 Task: Find connections with filter location Redhill with filter topic #Networkwith filter profile language French with filter current company Viasat Inc. with filter school Rajalakshmi Engineering College with filter industry Investment Banking with filter service category Real Estate with filter keywords title Assistant Engineer
Action: Mouse moved to (509, 48)
Screenshot: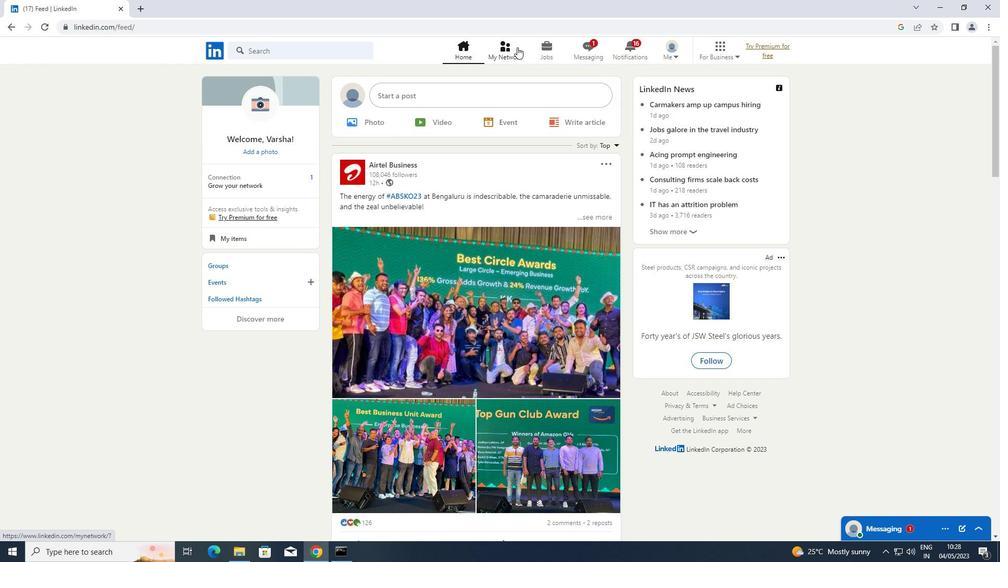 
Action: Mouse pressed left at (509, 48)
Screenshot: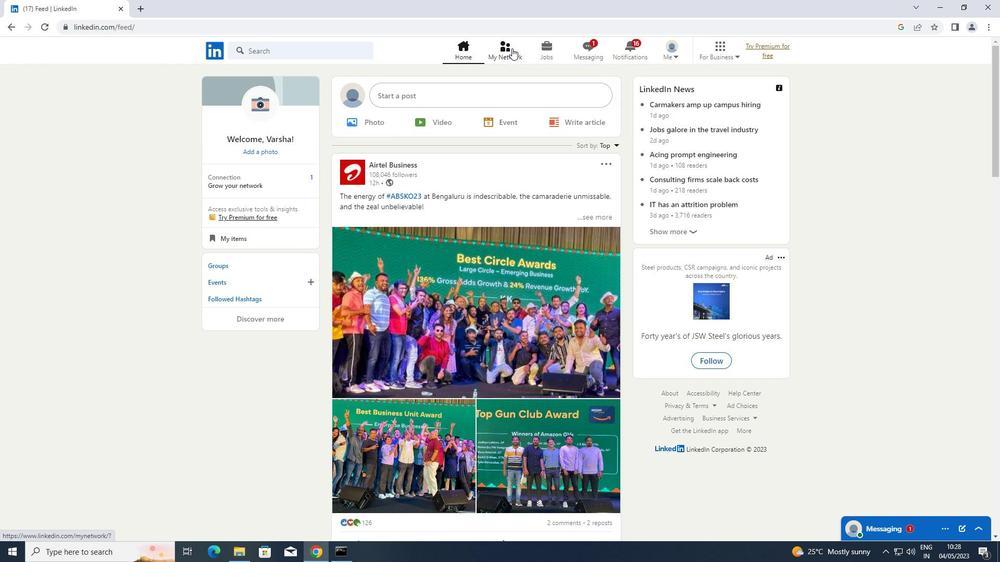 
Action: Mouse moved to (269, 104)
Screenshot: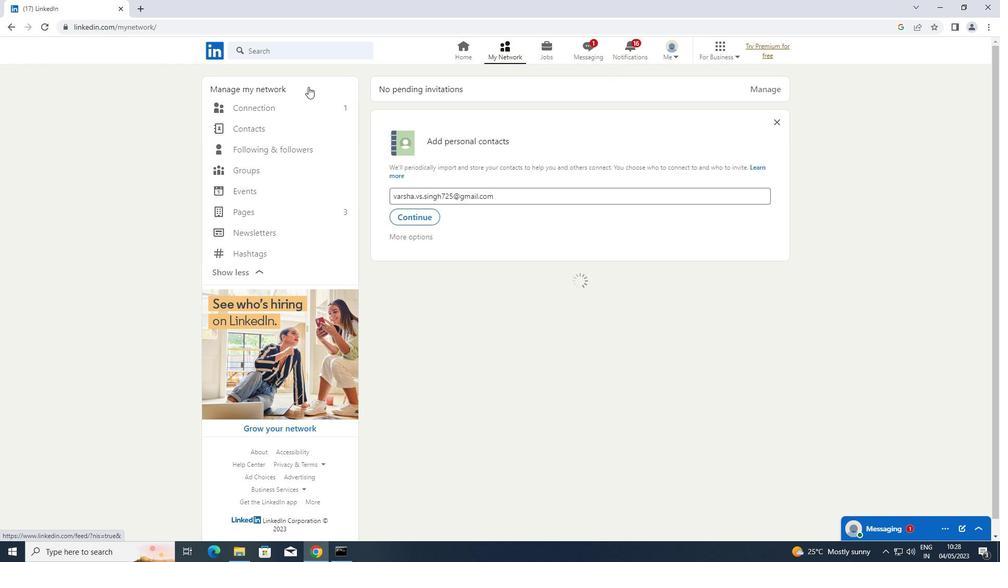 
Action: Mouse pressed left at (269, 104)
Screenshot: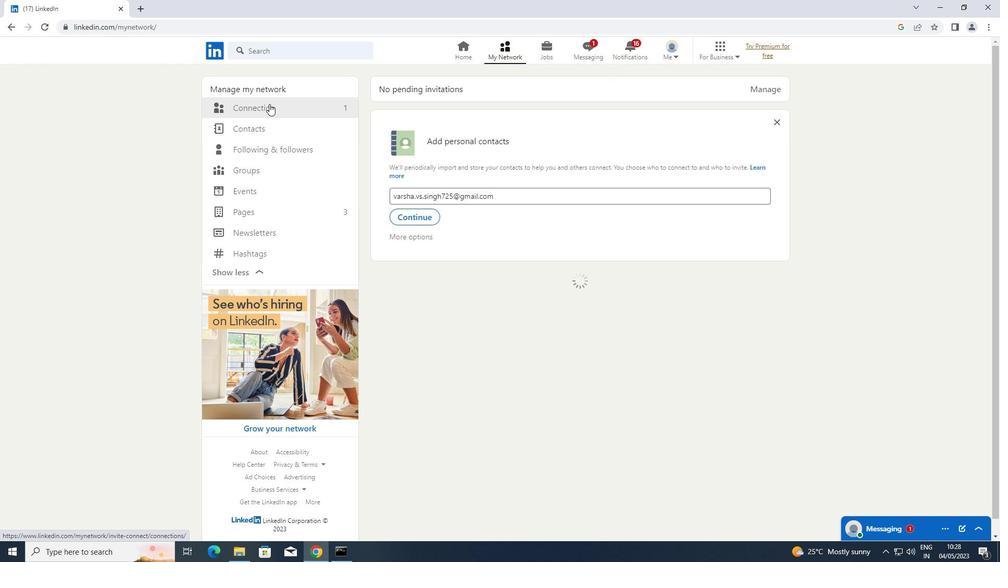 
Action: Mouse moved to (596, 105)
Screenshot: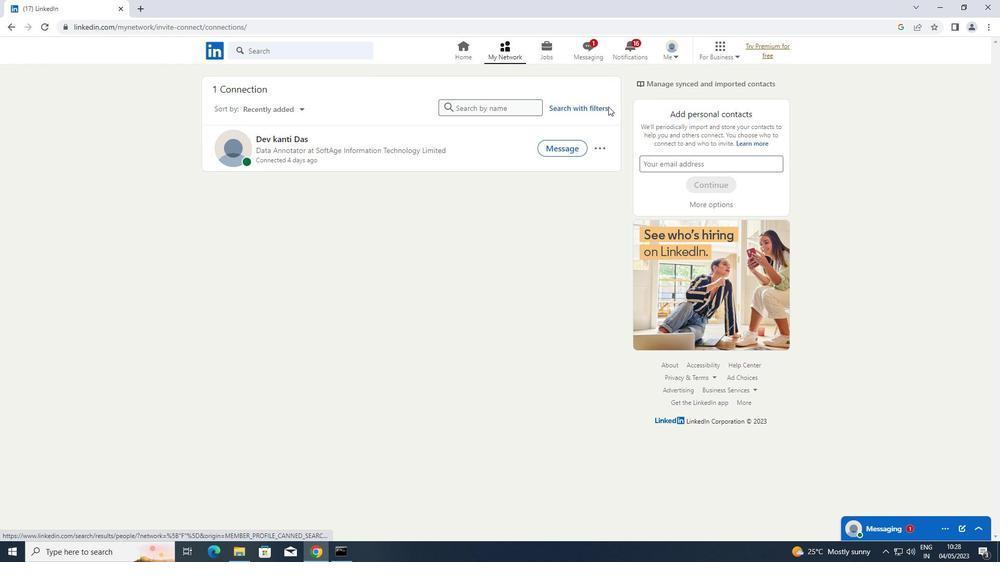 
Action: Mouse pressed left at (596, 105)
Screenshot: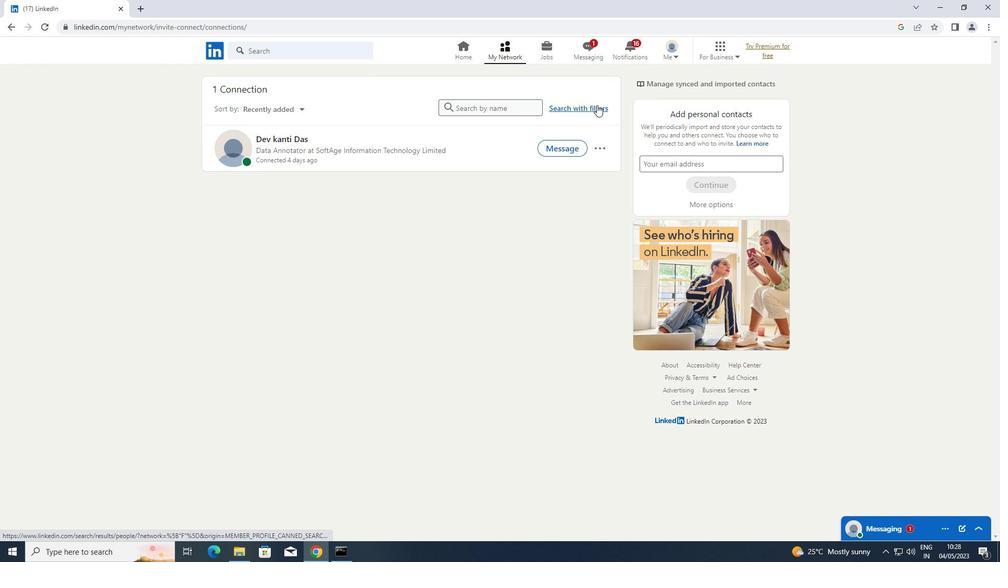 
Action: Mouse moved to (540, 85)
Screenshot: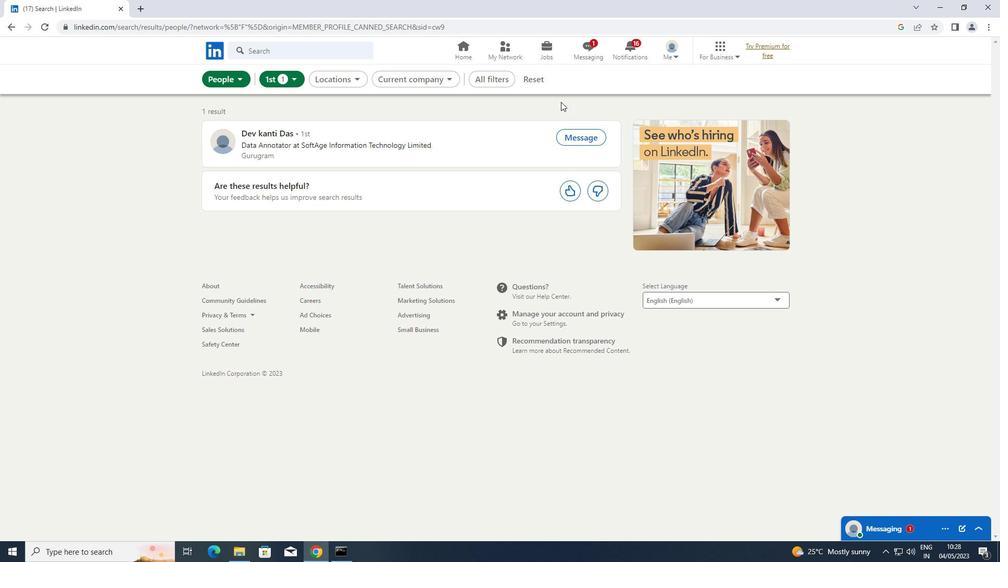 
Action: Mouse pressed left at (540, 85)
Screenshot: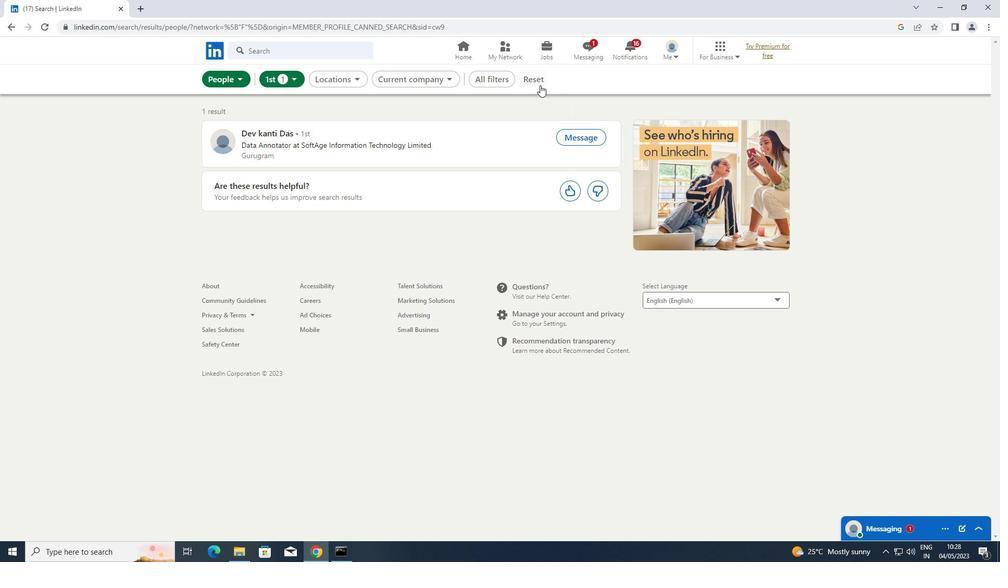 
Action: Mouse moved to (514, 72)
Screenshot: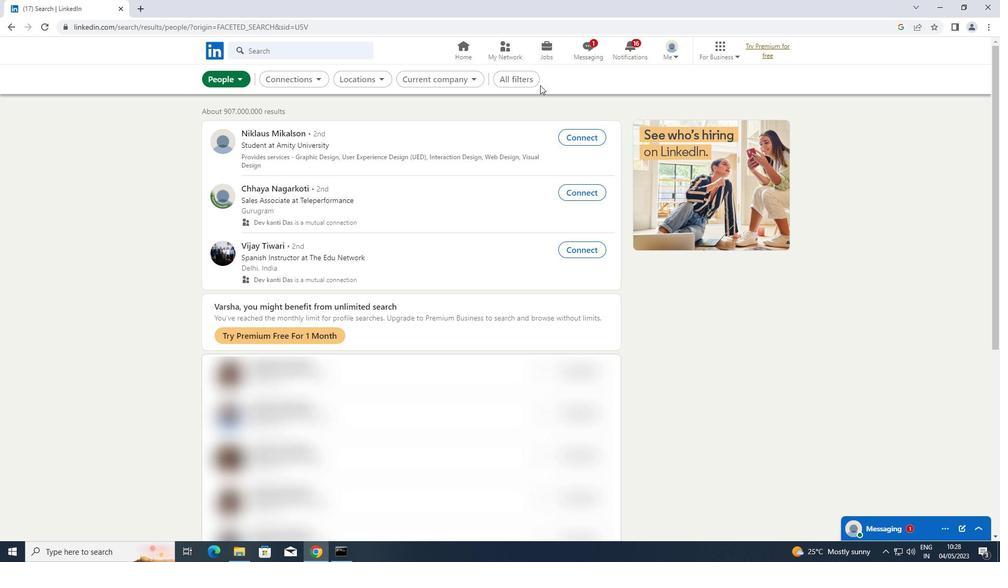 
Action: Mouse pressed left at (514, 72)
Screenshot: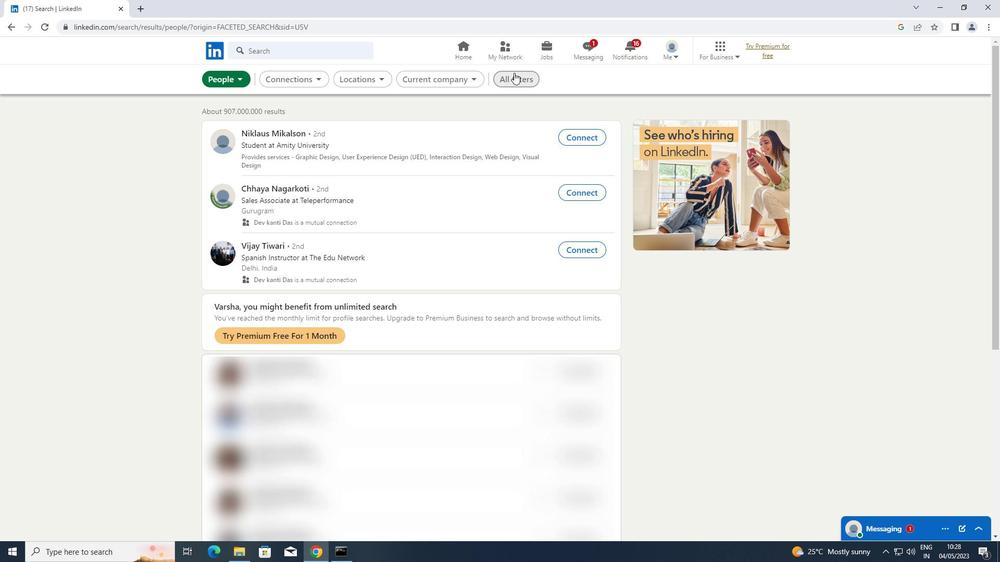 
Action: Mouse moved to (741, 200)
Screenshot: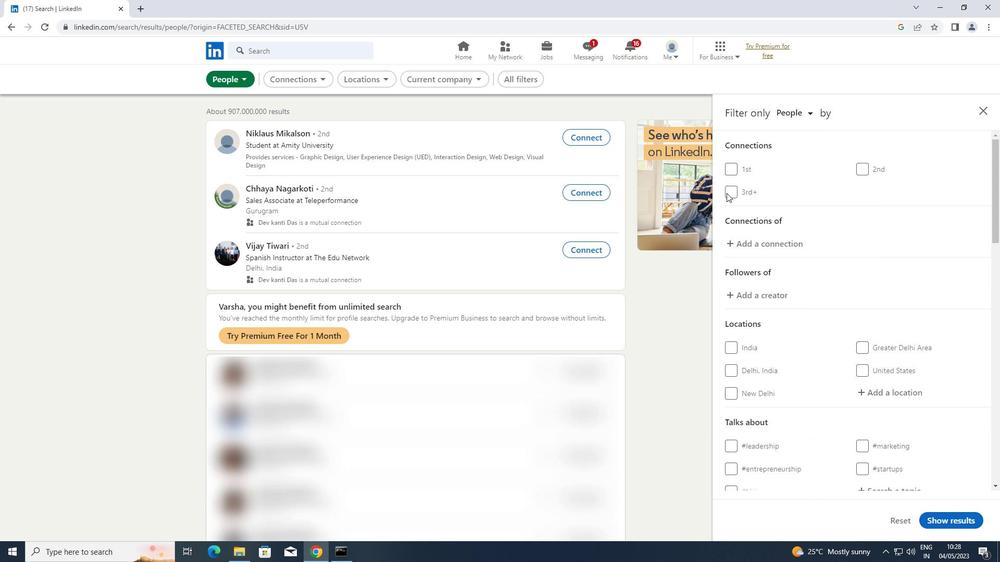 
Action: Mouse scrolled (741, 199) with delta (0, 0)
Screenshot: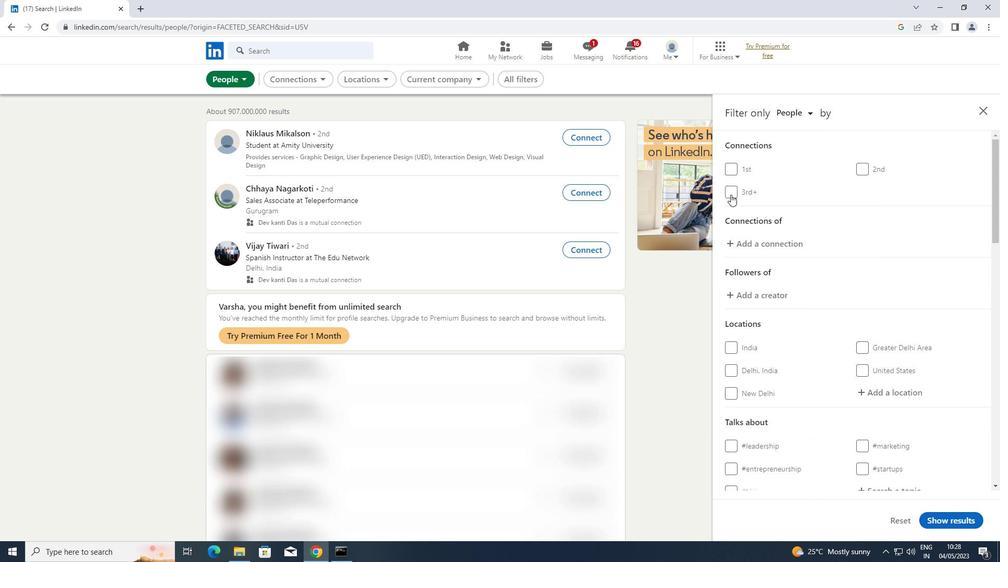 
Action: Mouse scrolled (741, 199) with delta (0, 0)
Screenshot: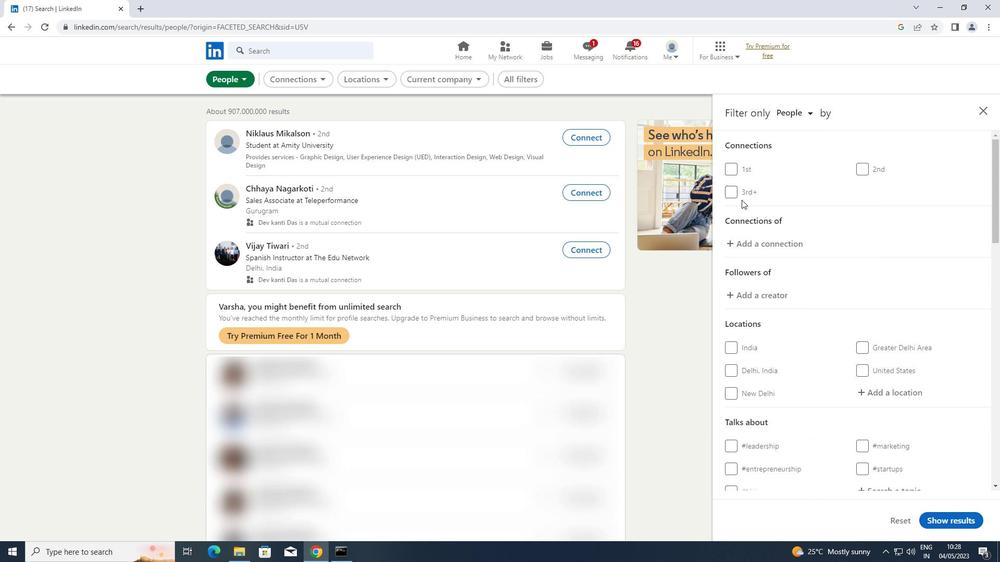
Action: Mouse moved to (872, 290)
Screenshot: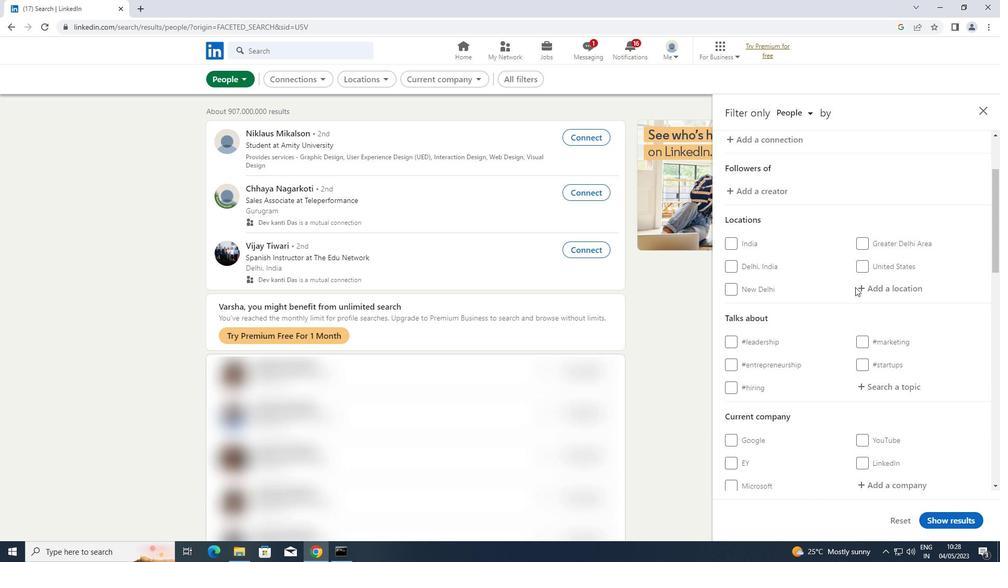 
Action: Mouse pressed left at (872, 290)
Screenshot: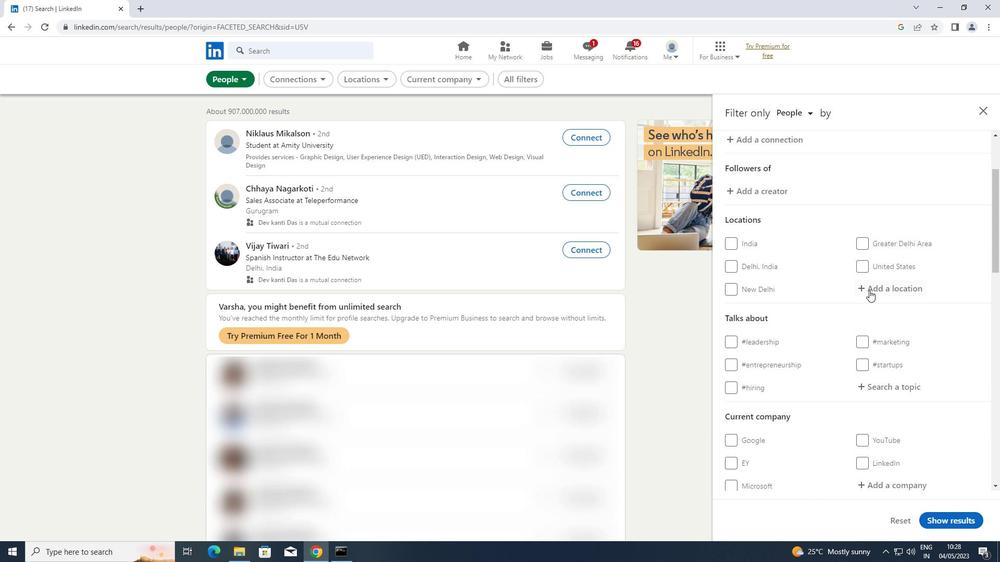 
Action: Key pressed <Key.shift>REDHILL
Screenshot: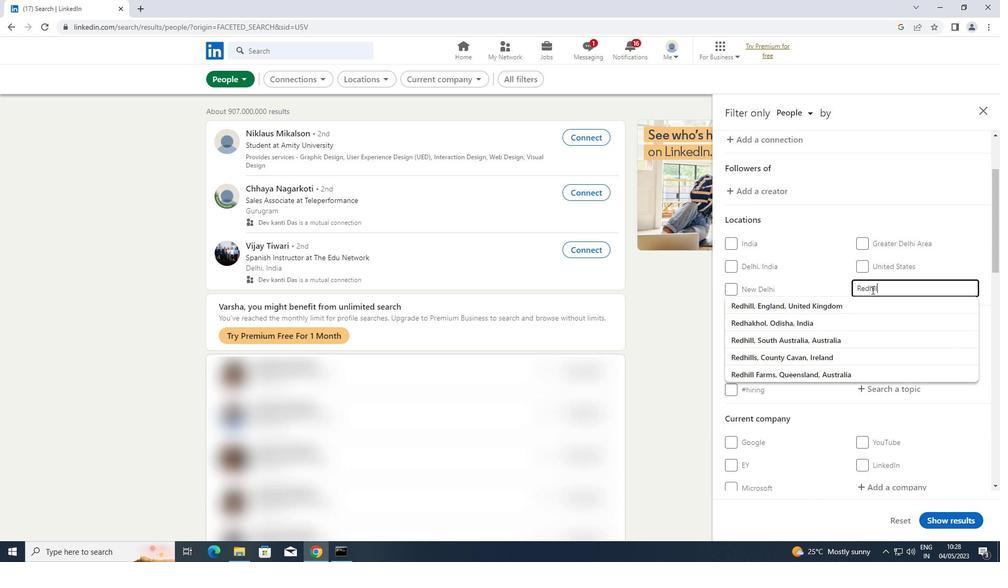 
Action: Mouse moved to (880, 392)
Screenshot: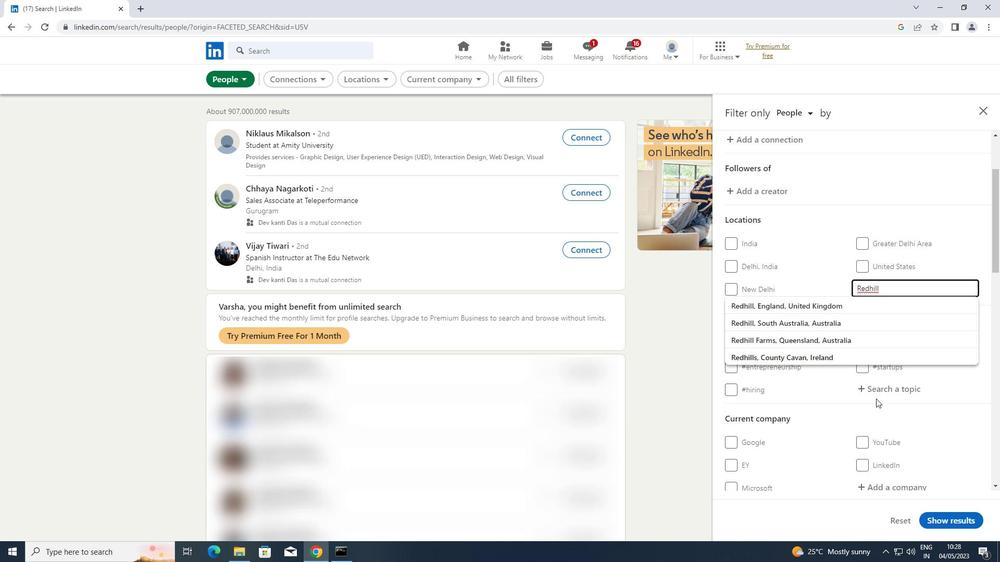 
Action: Mouse pressed left at (880, 392)
Screenshot: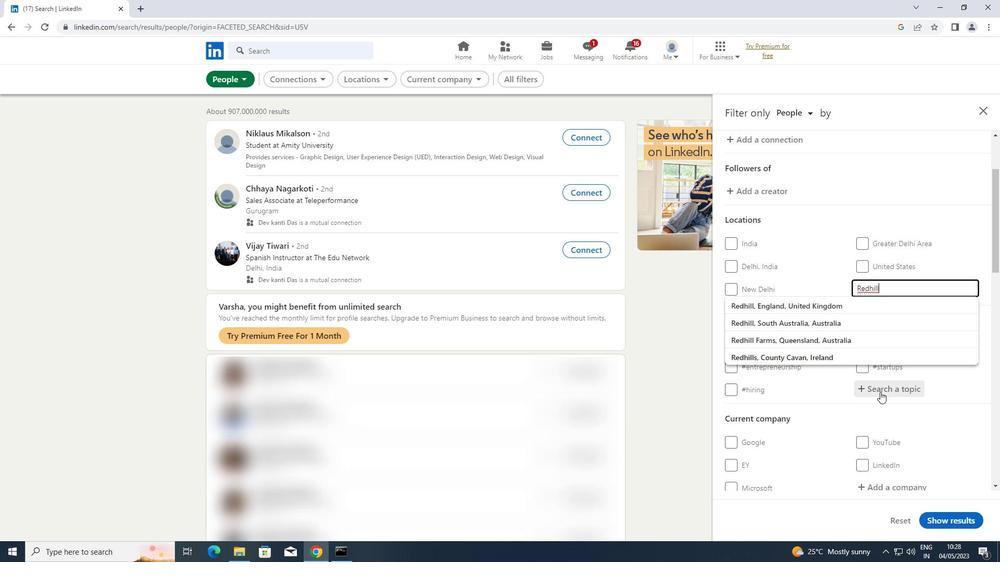 
Action: Key pressed <Key.shift>NETWORK
Screenshot: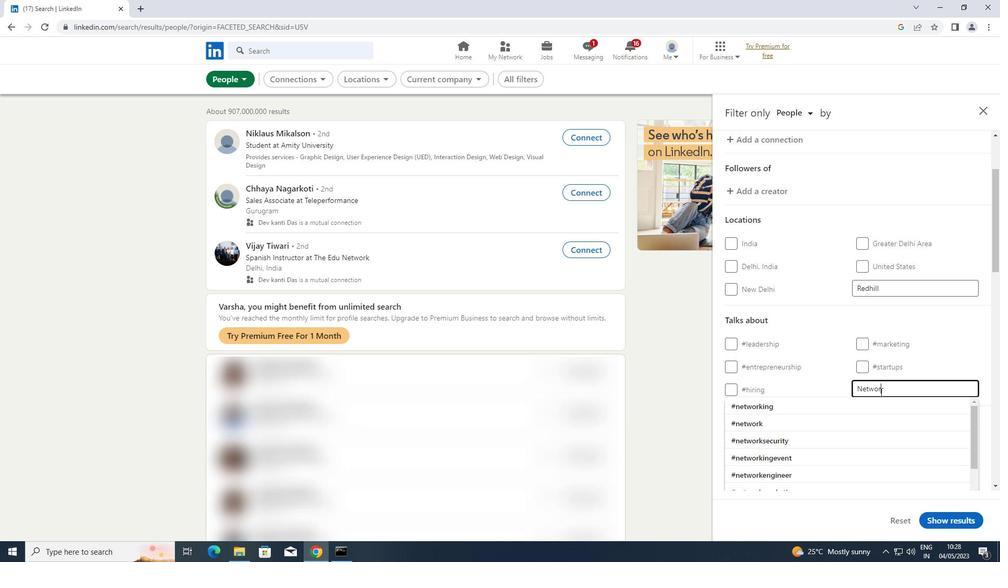 
Action: Mouse moved to (769, 423)
Screenshot: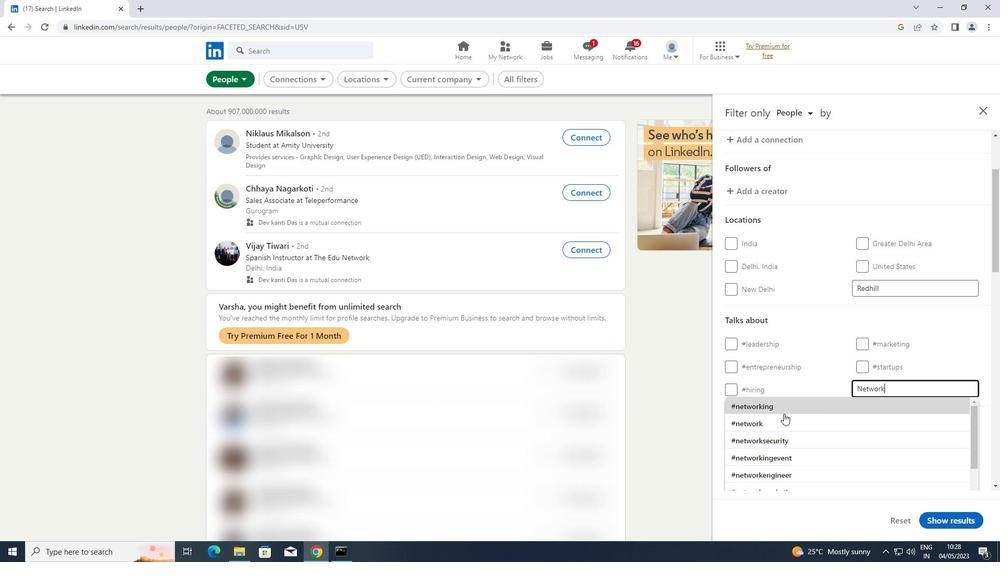 
Action: Mouse pressed left at (769, 423)
Screenshot: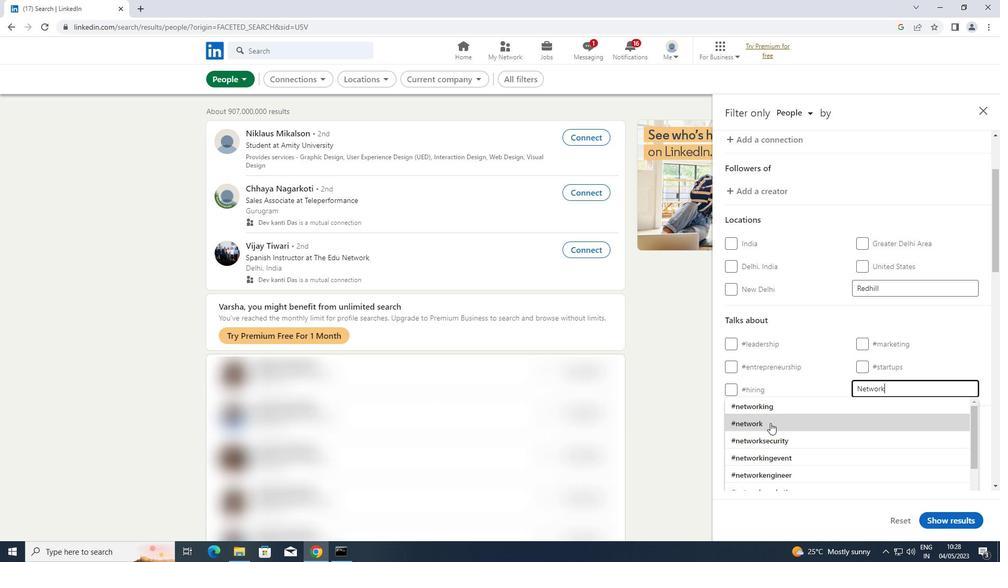 
Action: Mouse scrolled (769, 422) with delta (0, 0)
Screenshot: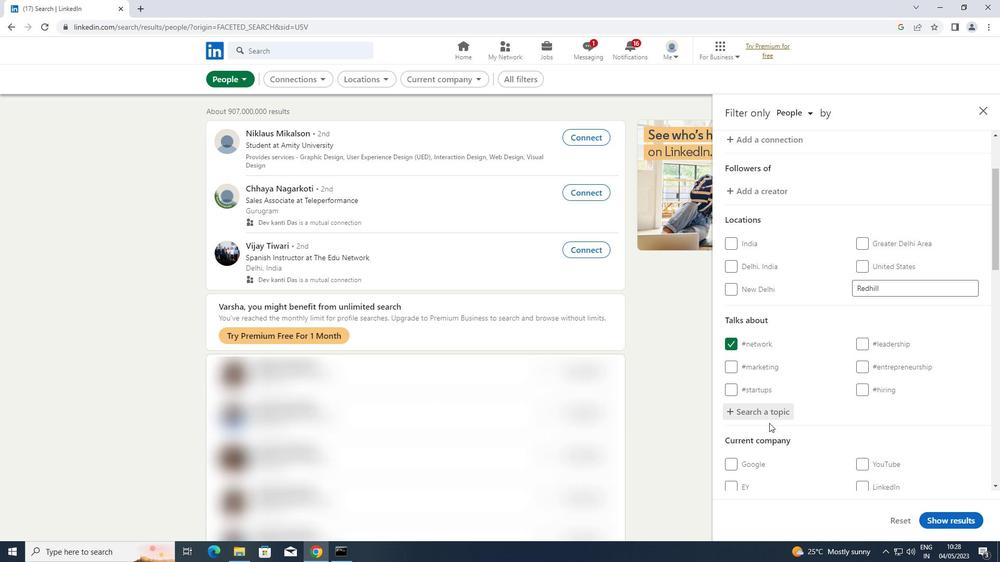 
Action: Mouse scrolled (769, 422) with delta (0, 0)
Screenshot: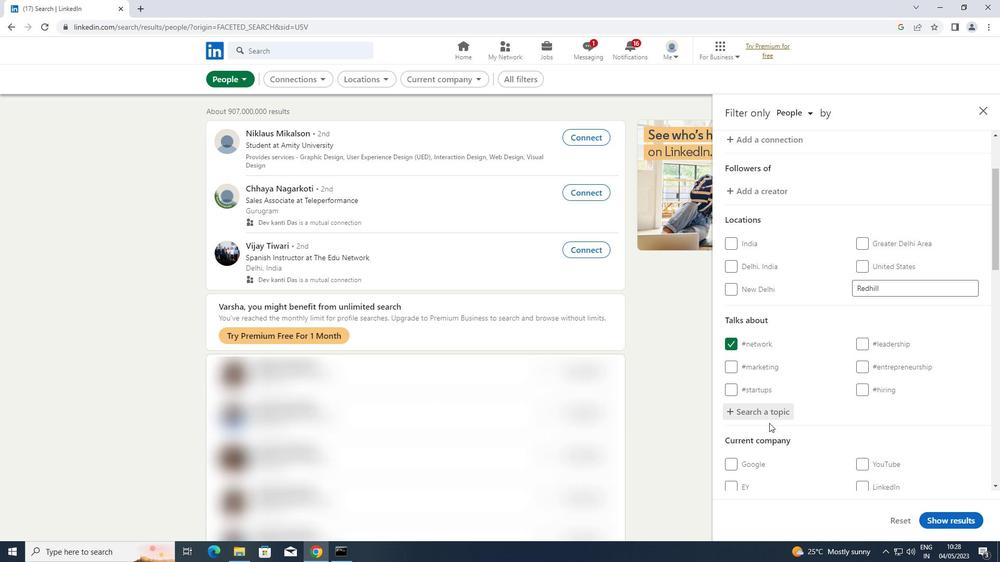
Action: Mouse scrolled (769, 422) with delta (0, 0)
Screenshot: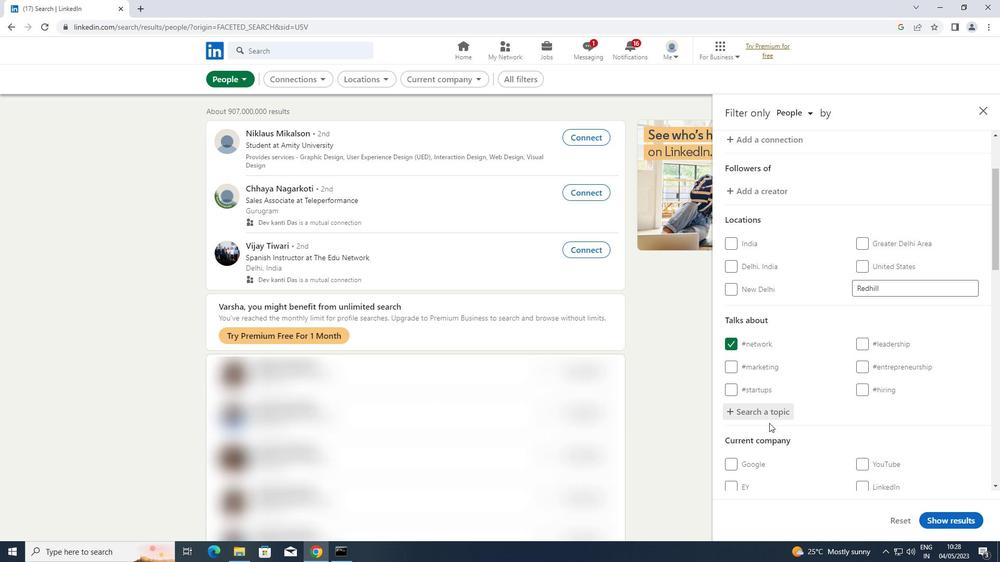 
Action: Mouse scrolled (769, 422) with delta (0, 0)
Screenshot: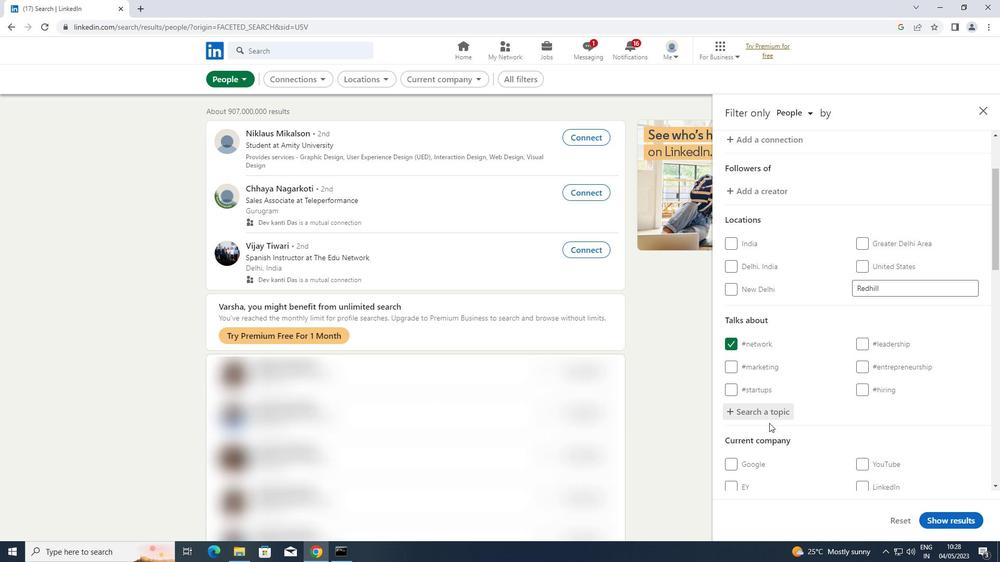 
Action: Mouse scrolled (769, 422) with delta (0, 0)
Screenshot: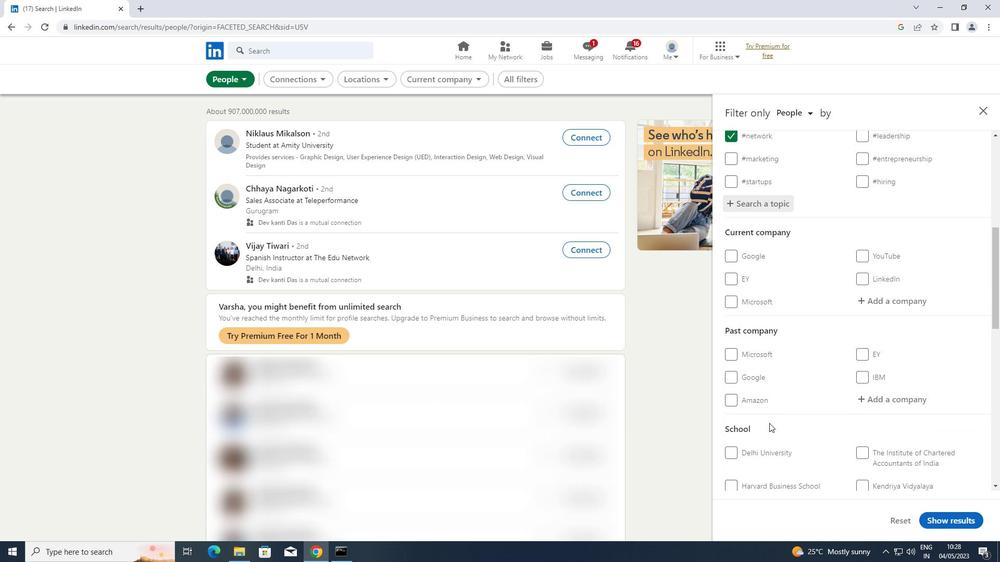
Action: Mouse scrolled (769, 422) with delta (0, 0)
Screenshot: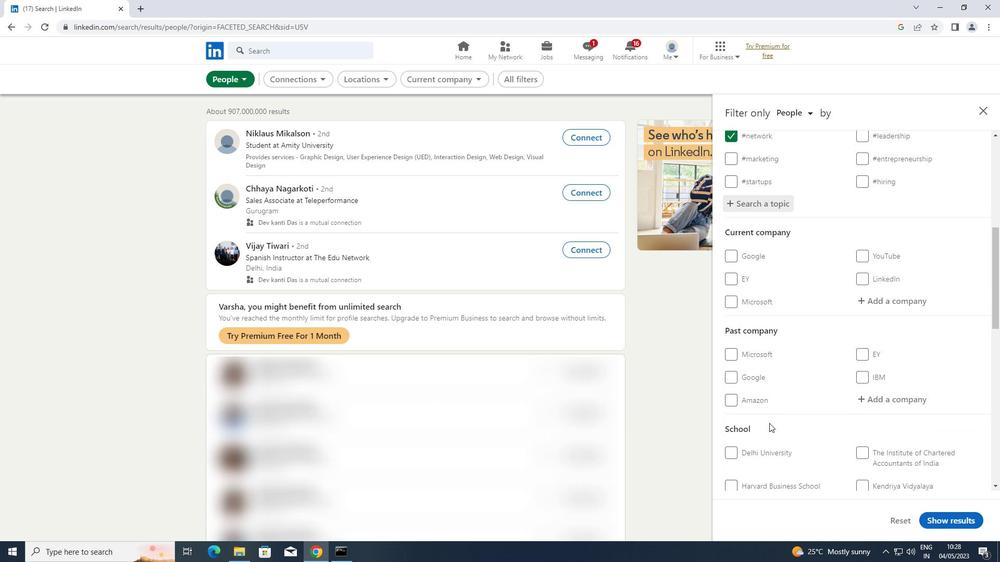 
Action: Mouse scrolled (769, 422) with delta (0, 0)
Screenshot: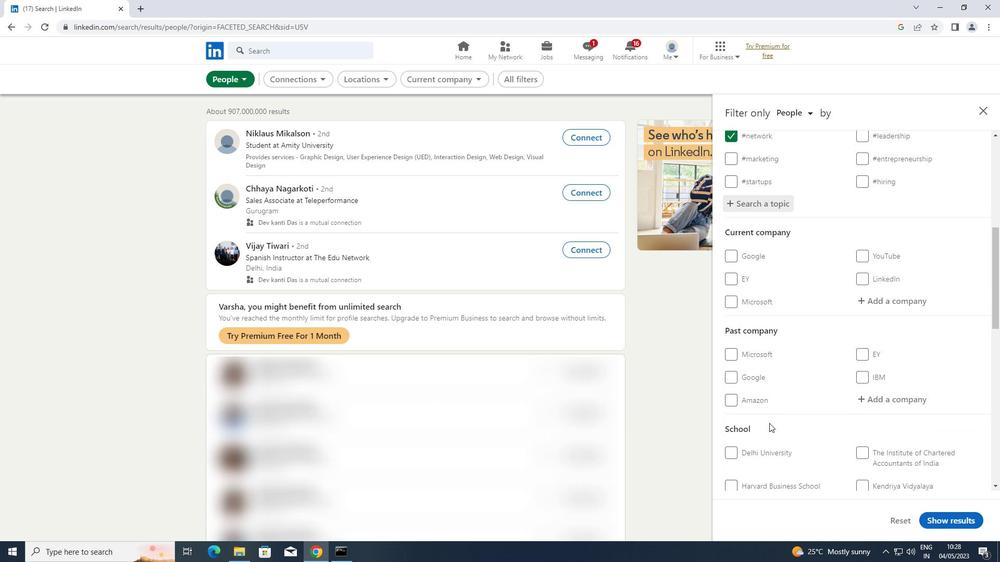 
Action: Mouse scrolled (769, 422) with delta (0, 0)
Screenshot: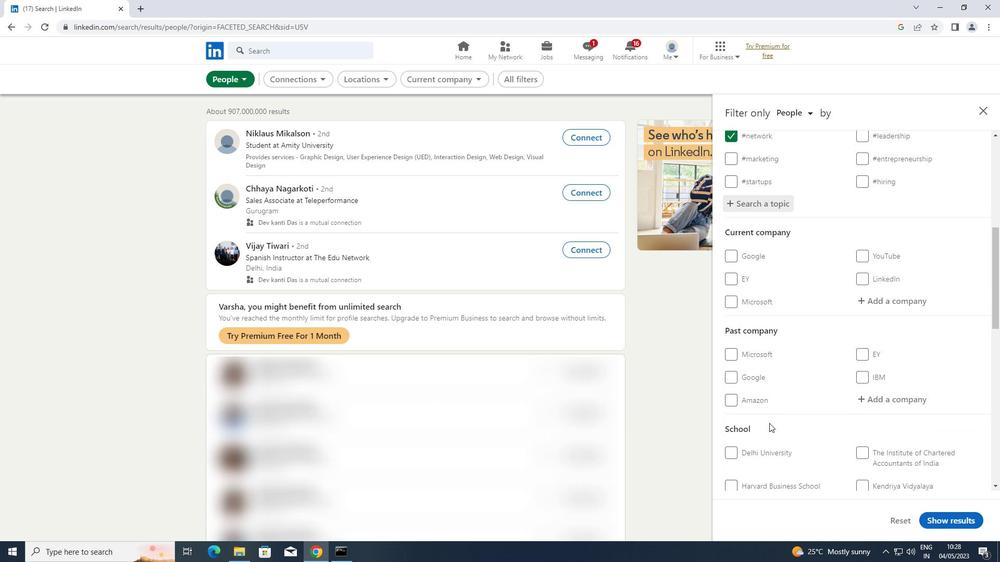 
Action: Mouse scrolled (769, 422) with delta (0, 0)
Screenshot: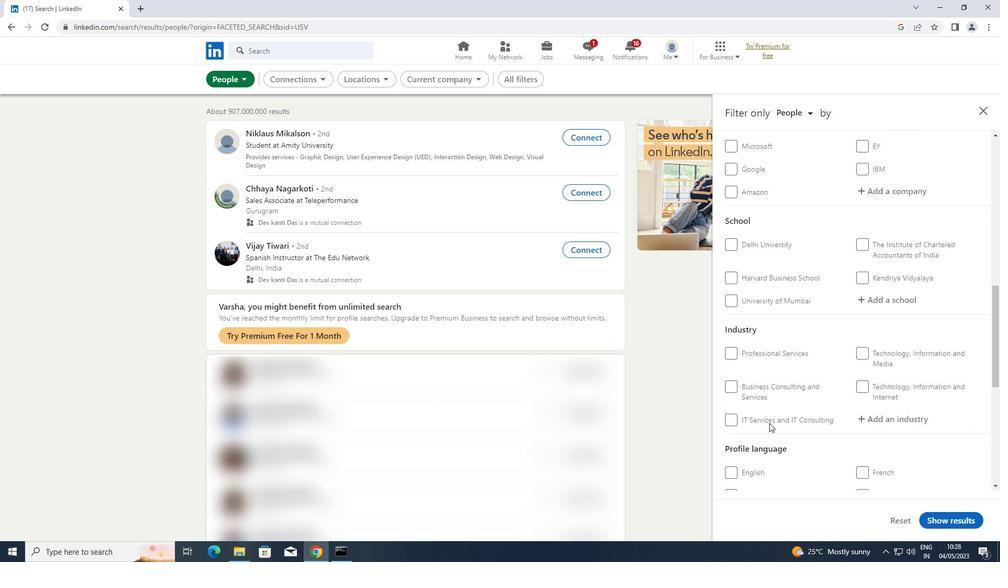 
Action: Mouse scrolled (769, 422) with delta (0, 0)
Screenshot: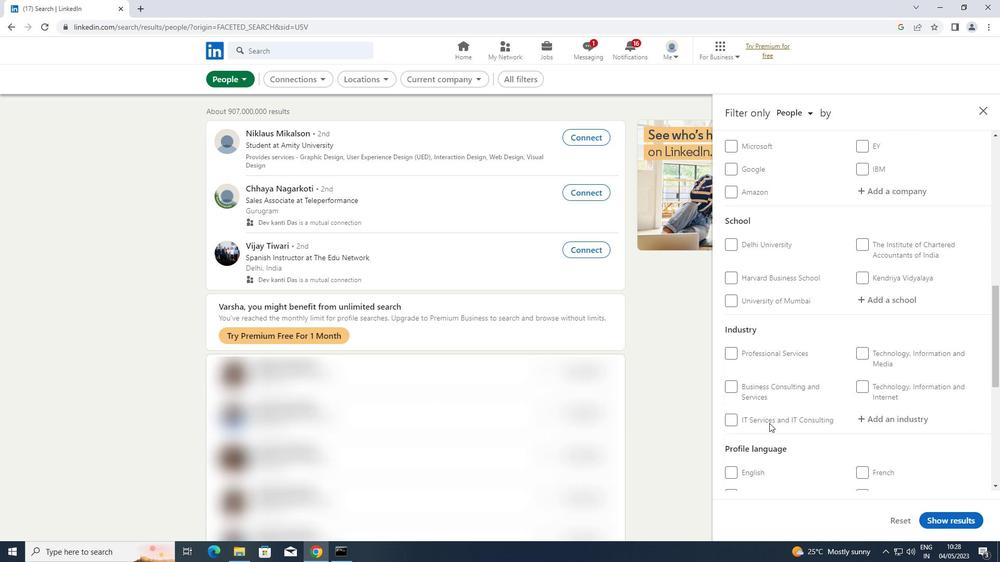 
Action: Mouse moved to (866, 367)
Screenshot: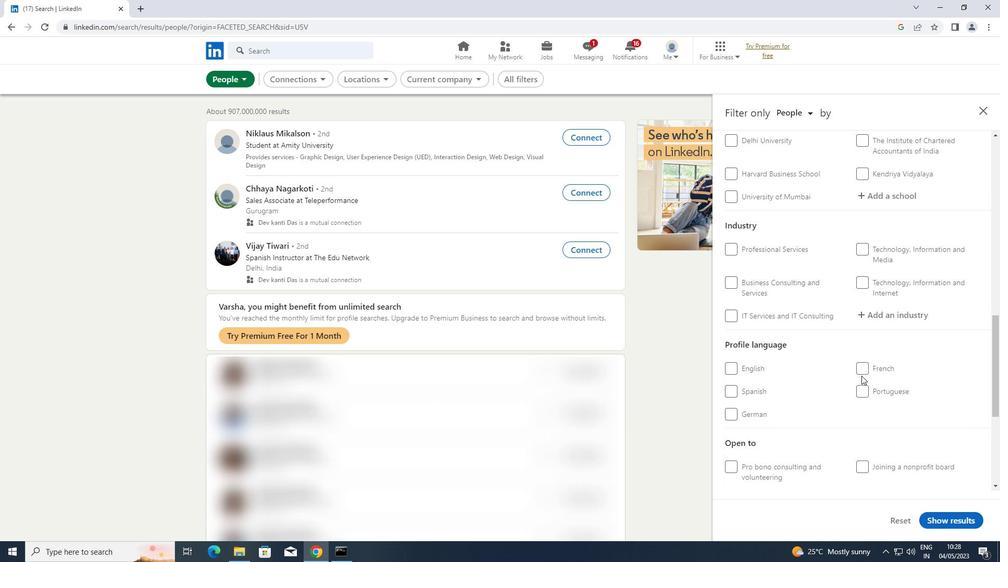 
Action: Mouse pressed left at (866, 367)
Screenshot: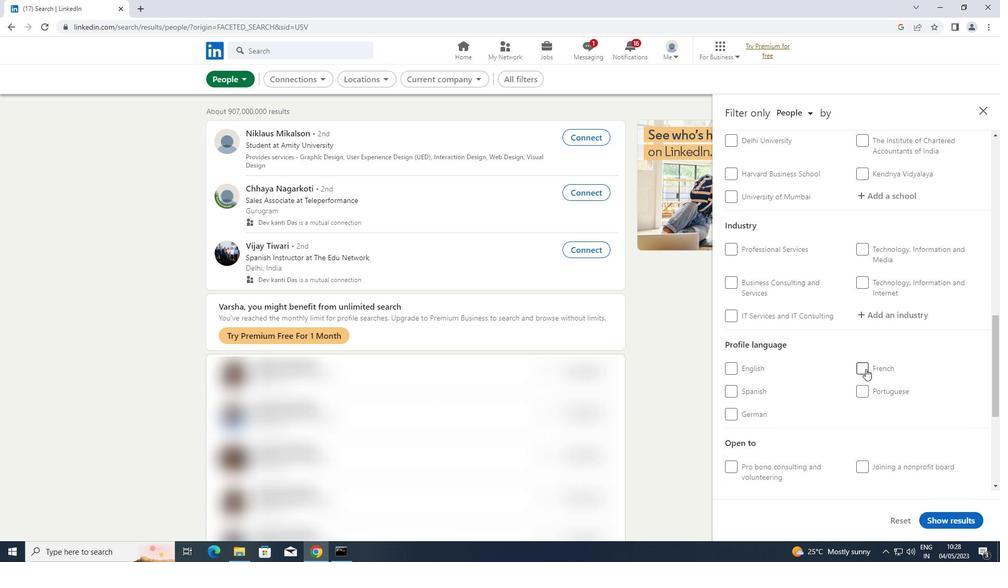 
Action: Mouse scrolled (866, 368) with delta (0, 0)
Screenshot: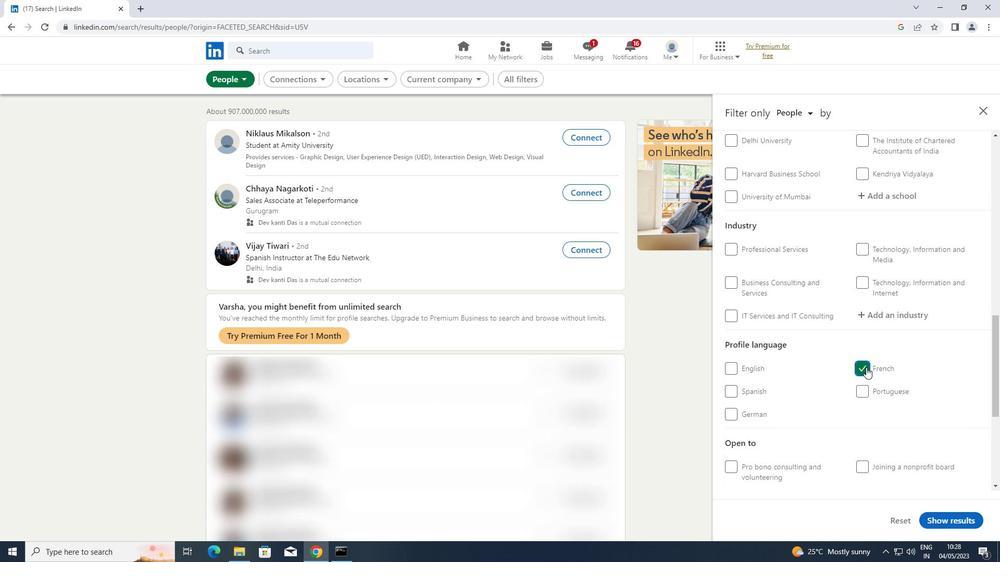 
Action: Mouse scrolled (866, 368) with delta (0, 0)
Screenshot: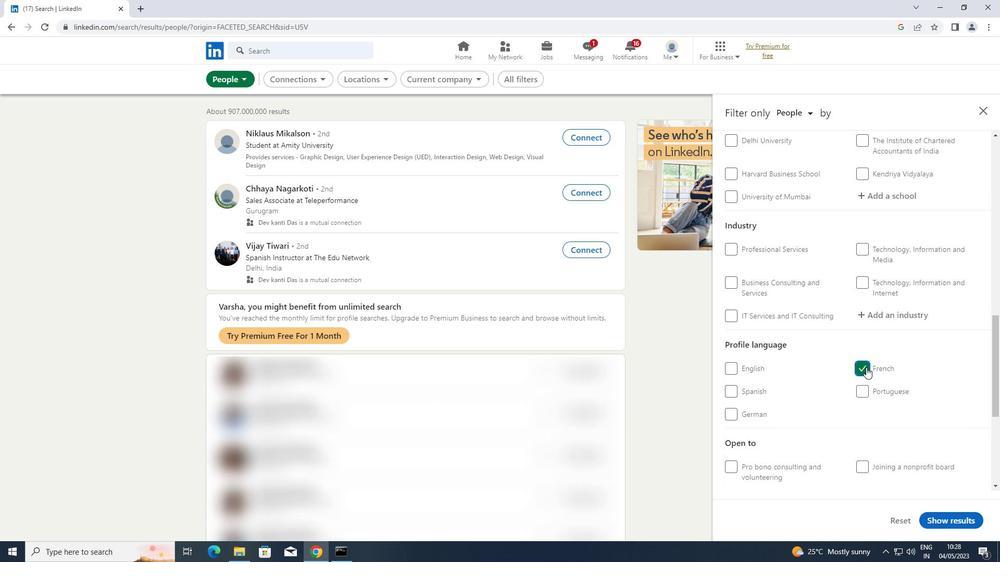 
Action: Mouse scrolled (866, 368) with delta (0, 0)
Screenshot: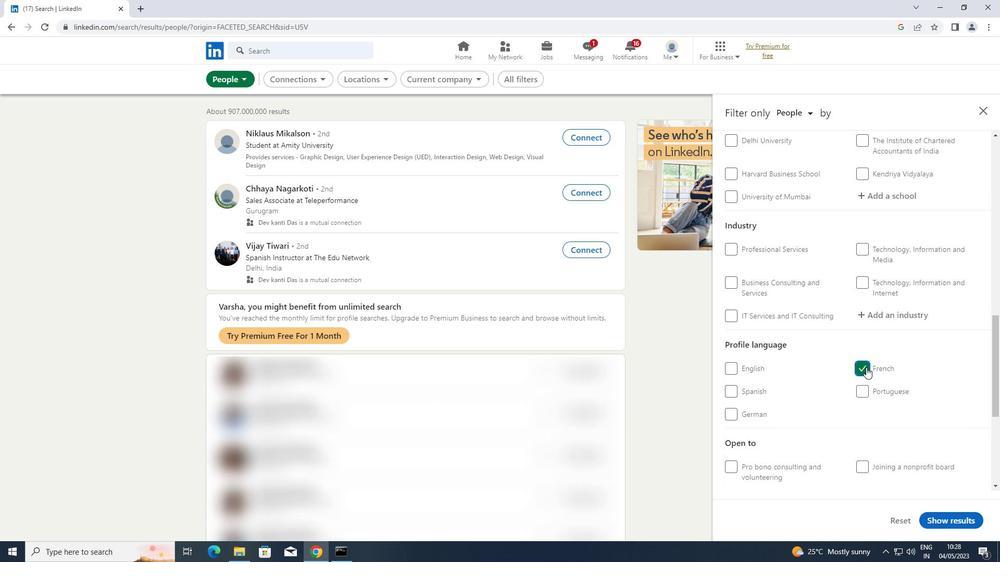 
Action: Mouse scrolled (866, 368) with delta (0, 0)
Screenshot: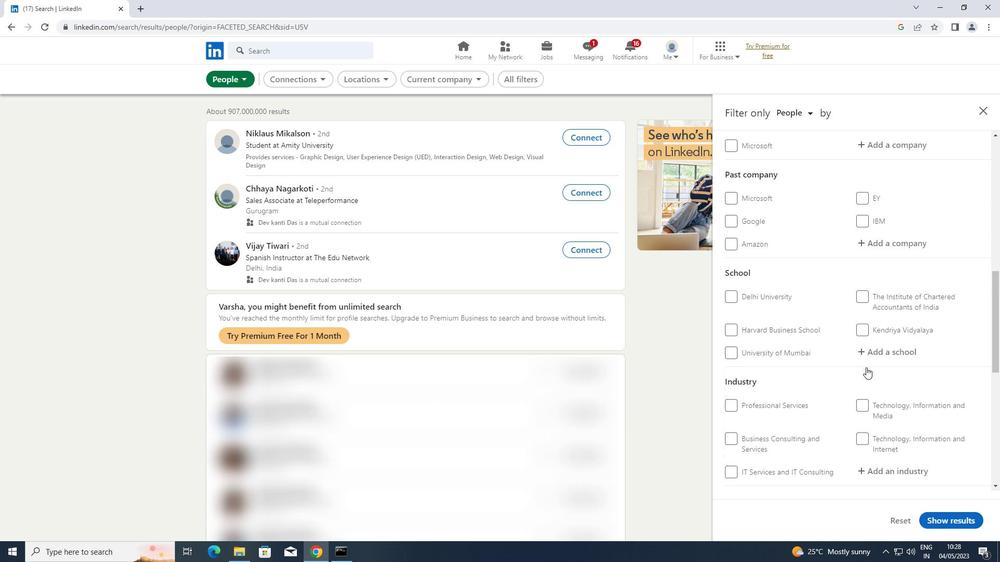 
Action: Mouse scrolled (866, 368) with delta (0, 0)
Screenshot: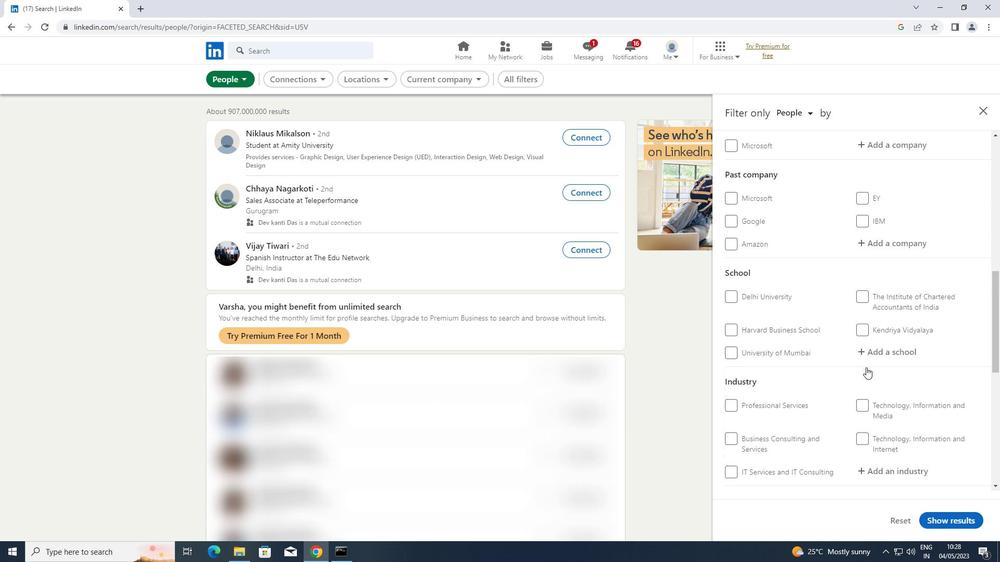 
Action: Mouse scrolled (866, 368) with delta (0, 0)
Screenshot: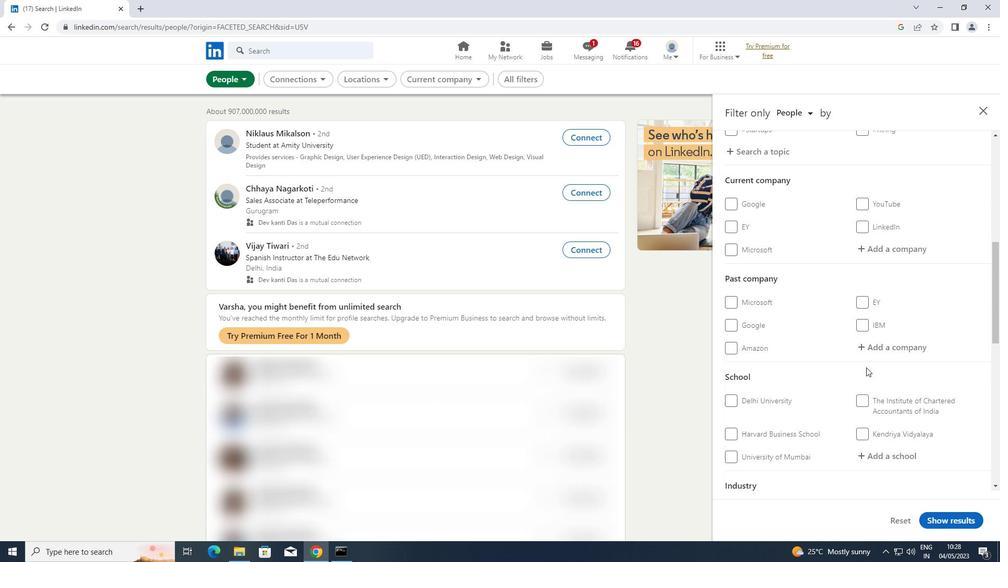 
Action: Mouse scrolled (866, 368) with delta (0, 0)
Screenshot: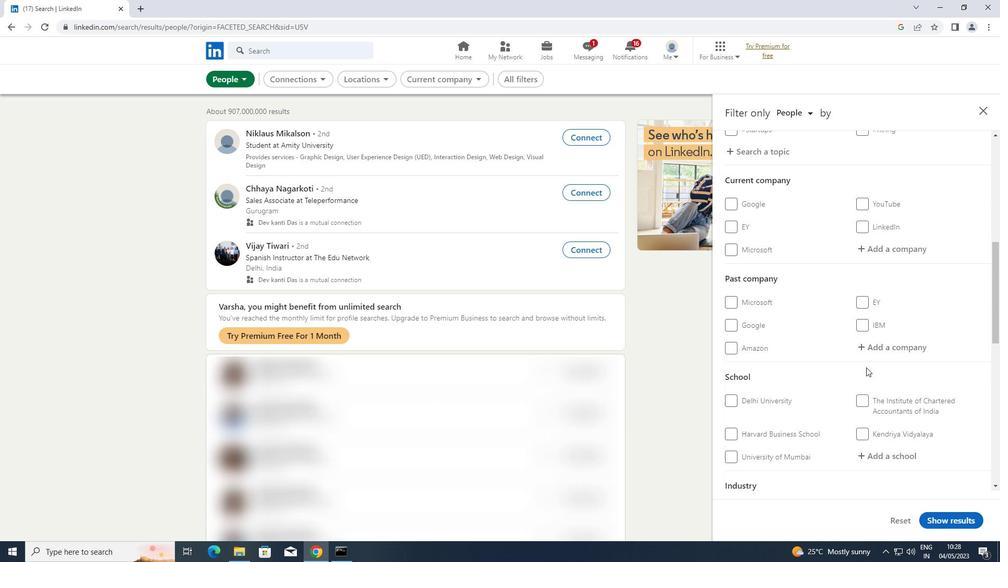 
Action: Mouse moved to (895, 348)
Screenshot: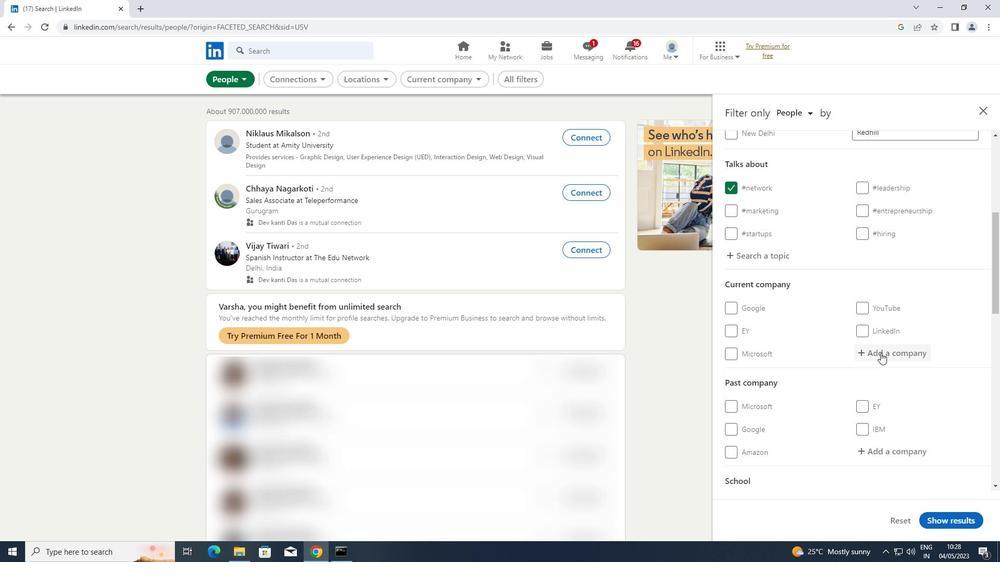 
Action: Mouse pressed left at (895, 348)
Screenshot: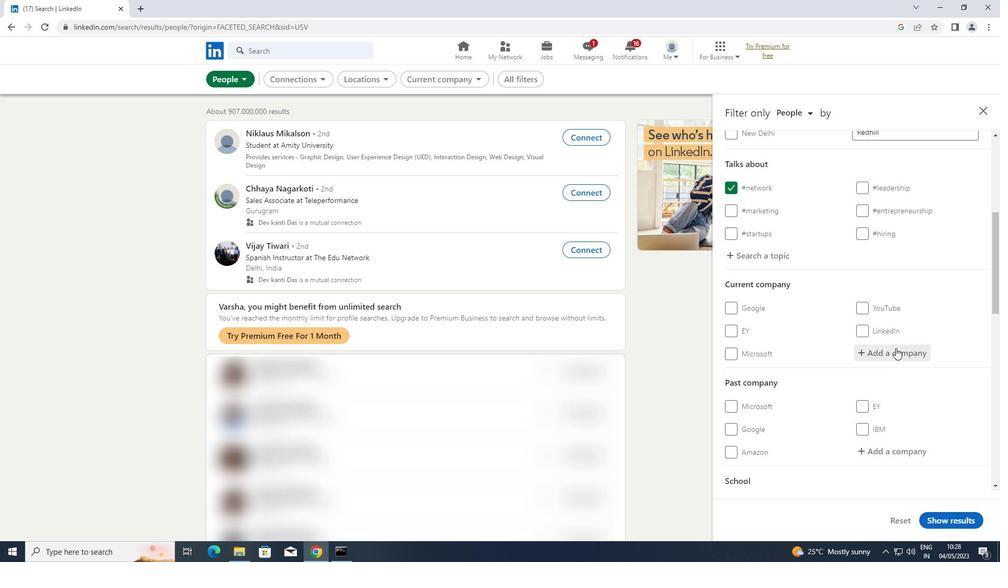 
Action: Key pressed <Key.shift>VIASAT
Screenshot: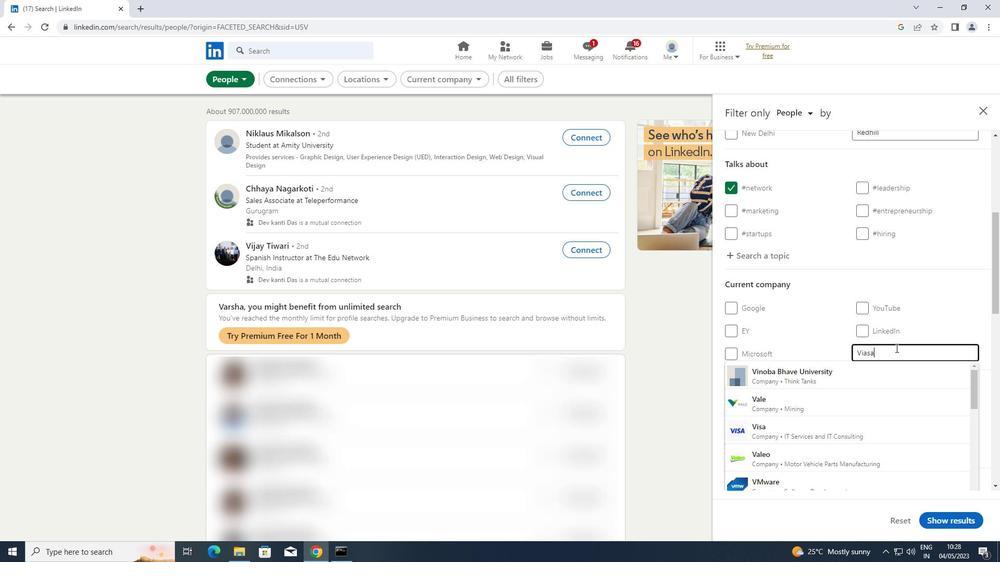 
Action: Mouse moved to (815, 374)
Screenshot: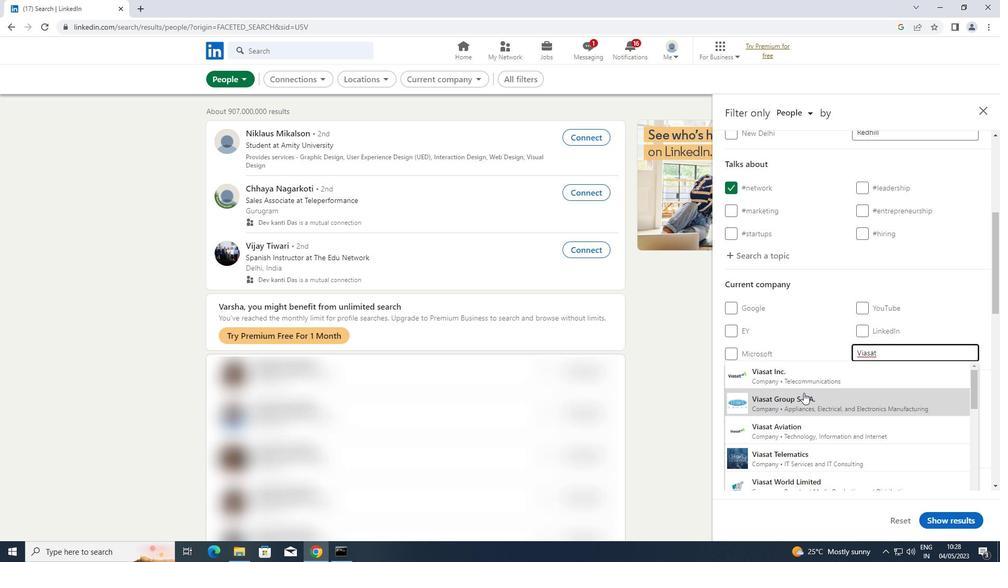 
Action: Mouse pressed left at (815, 374)
Screenshot: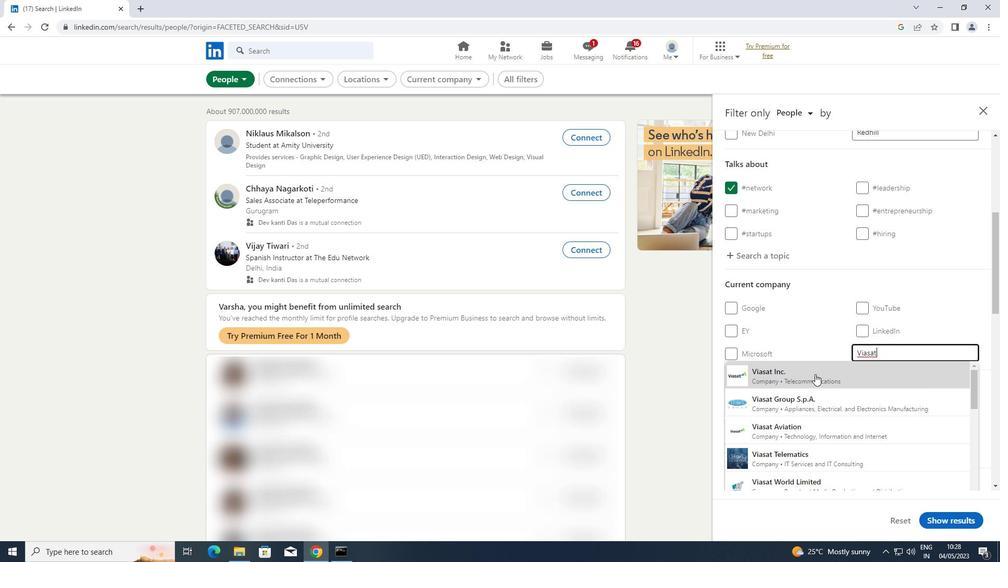 
Action: Mouse scrolled (815, 374) with delta (0, 0)
Screenshot: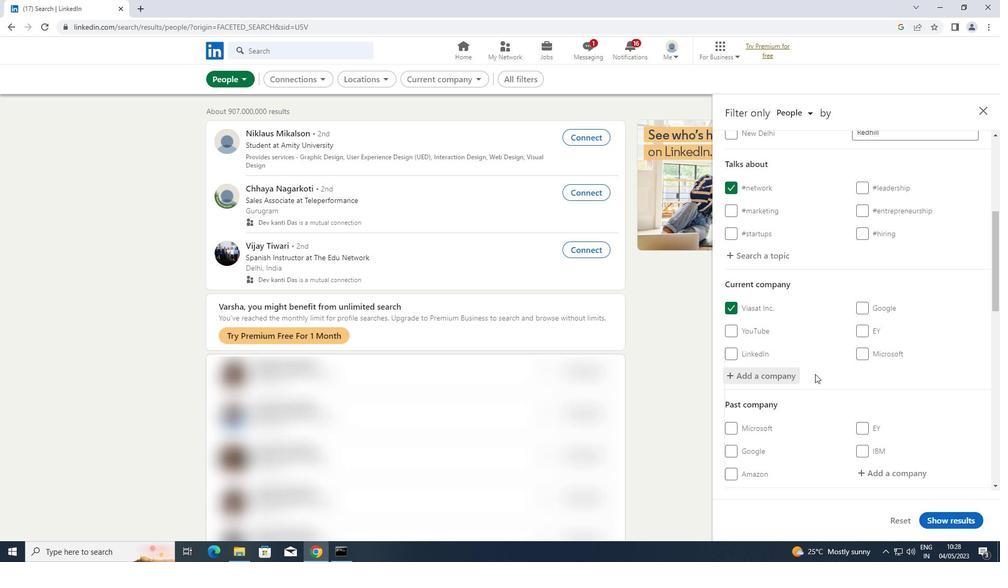 
Action: Mouse scrolled (815, 374) with delta (0, 0)
Screenshot: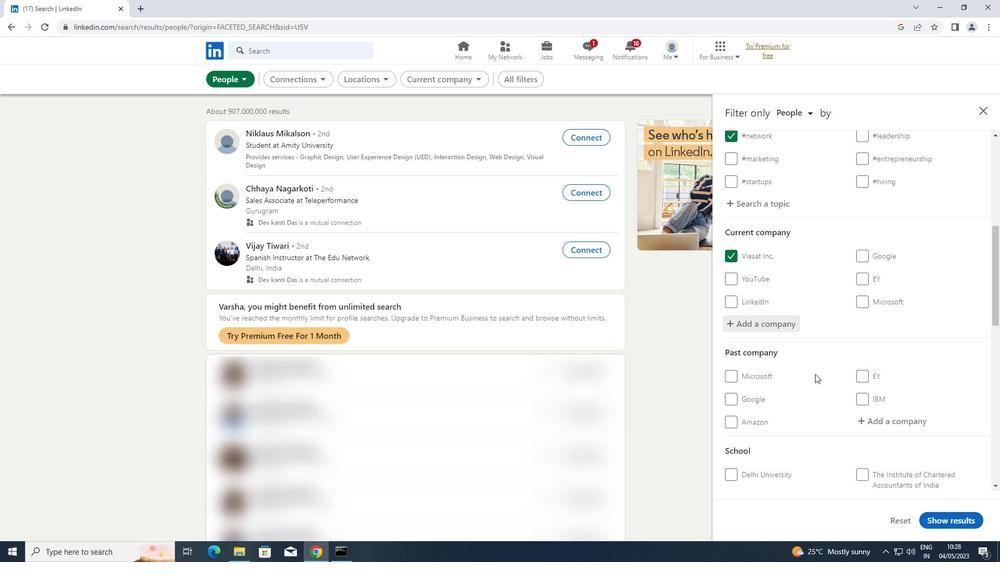
Action: Mouse scrolled (815, 374) with delta (0, 0)
Screenshot: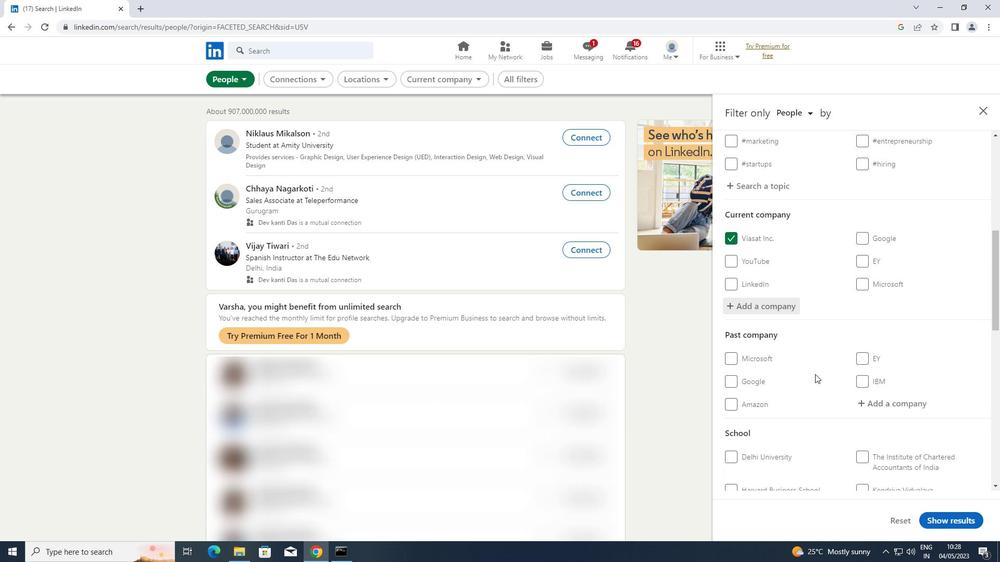 
Action: Mouse moved to (855, 422)
Screenshot: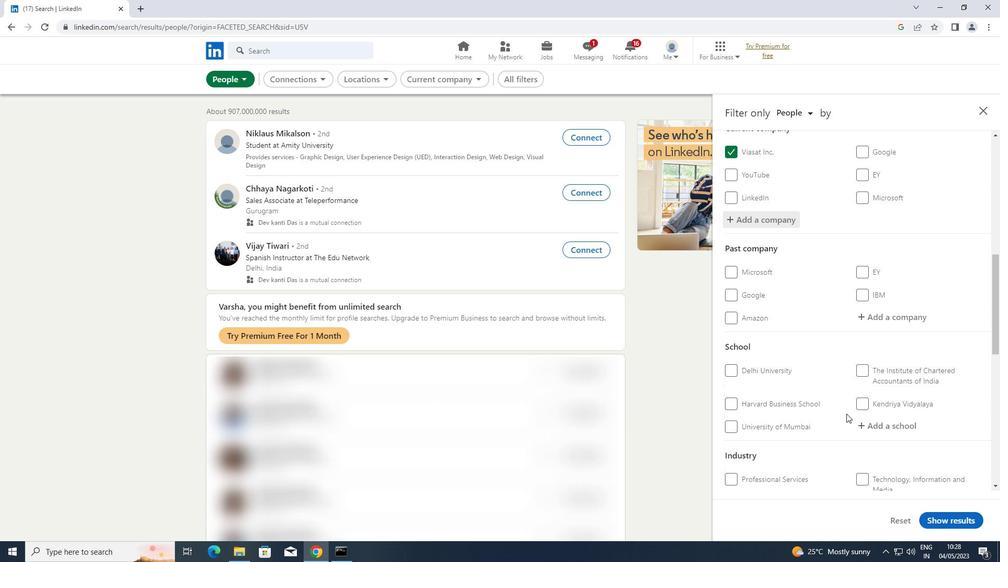 
Action: Mouse pressed left at (855, 422)
Screenshot: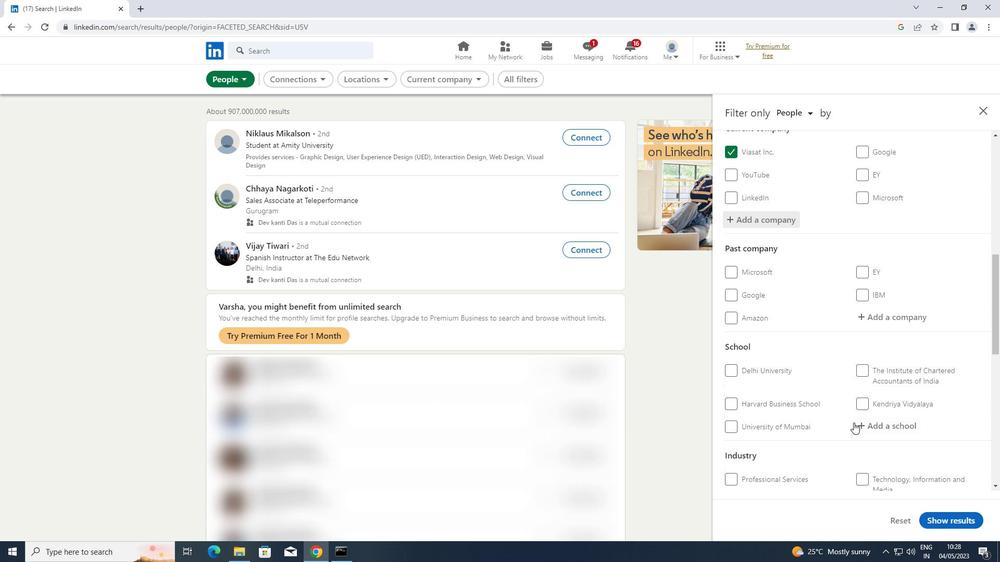 
Action: Key pressed <Key.shift>RAJALAKSHMI
Screenshot: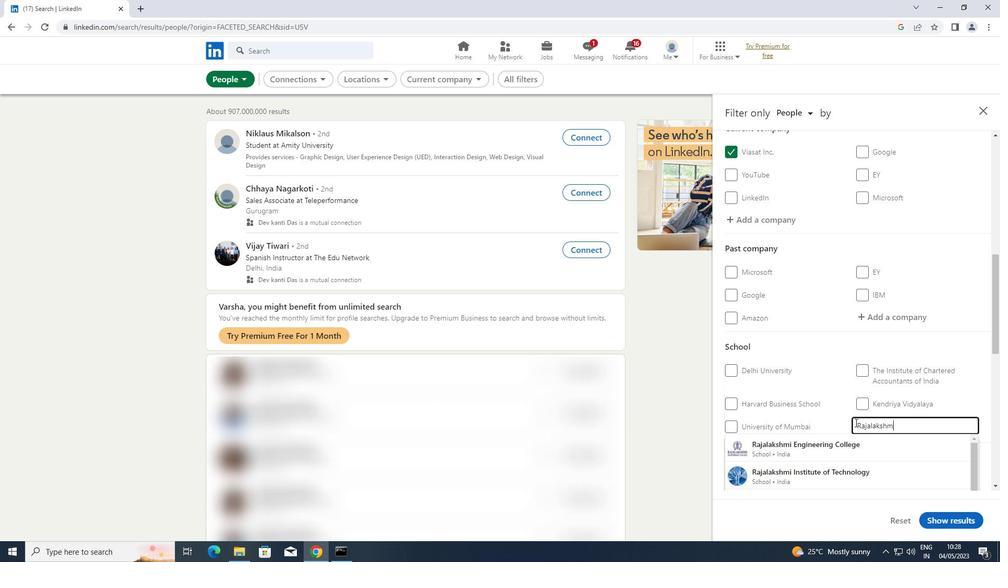 
Action: Mouse moved to (810, 447)
Screenshot: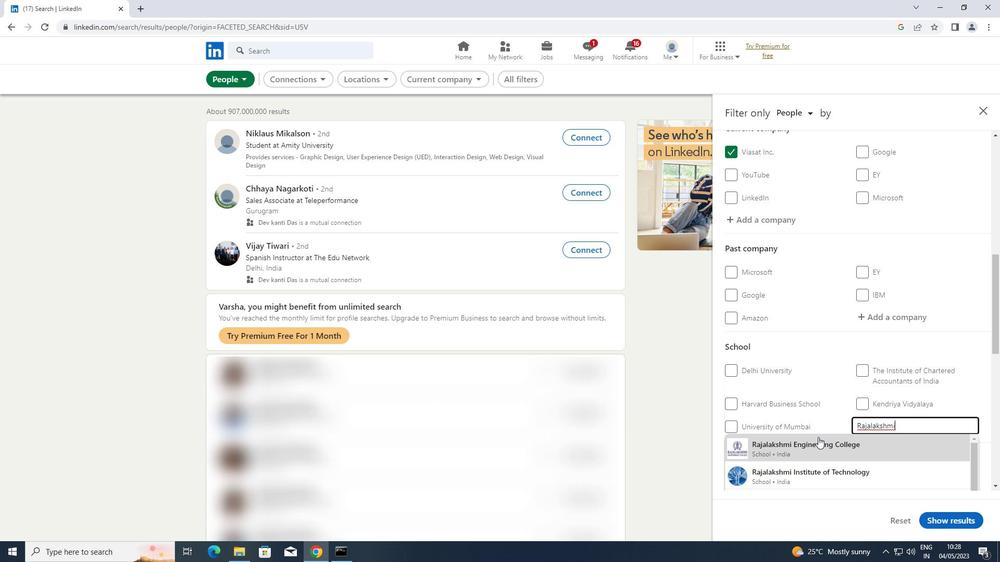 
Action: Mouse pressed left at (810, 447)
Screenshot: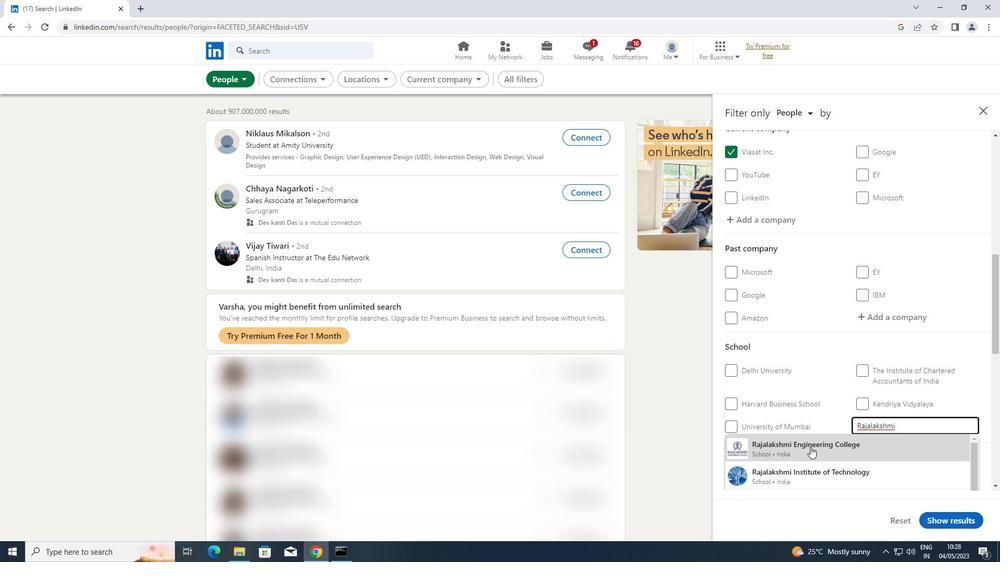 
Action: Mouse moved to (835, 423)
Screenshot: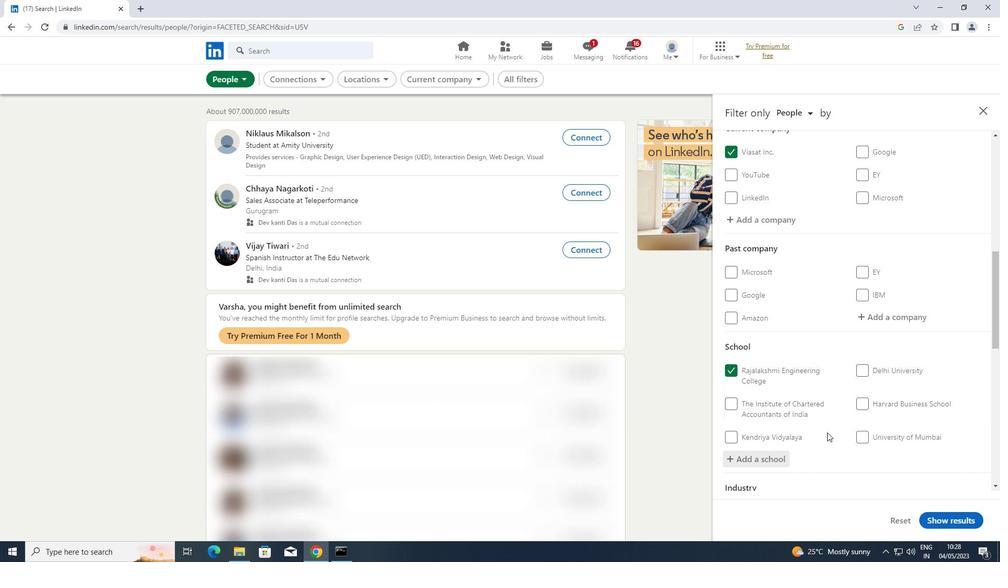
Action: Mouse scrolled (835, 422) with delta (0, 0)
Screenshot: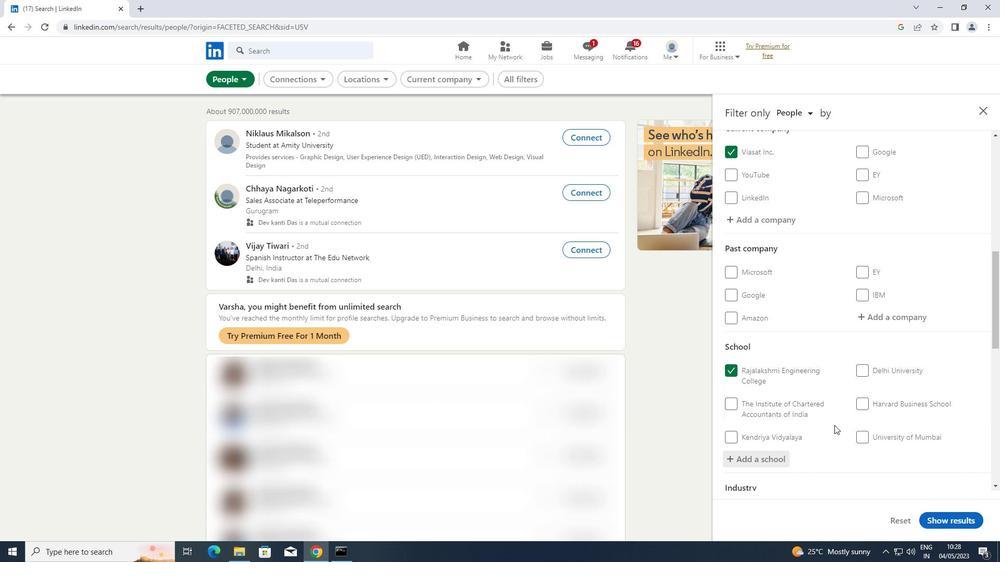 
Action: Mouse scrolled (835, 422) with delta (0, 0)
Screenshot: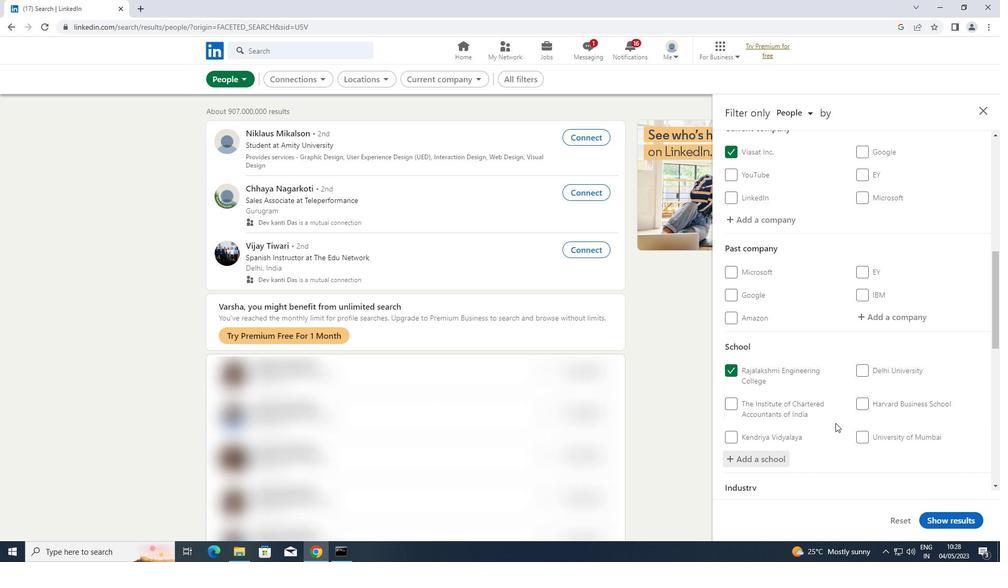 
Action: Mouse scrolled (835, 422) with delta (0, 0)
Screenshot: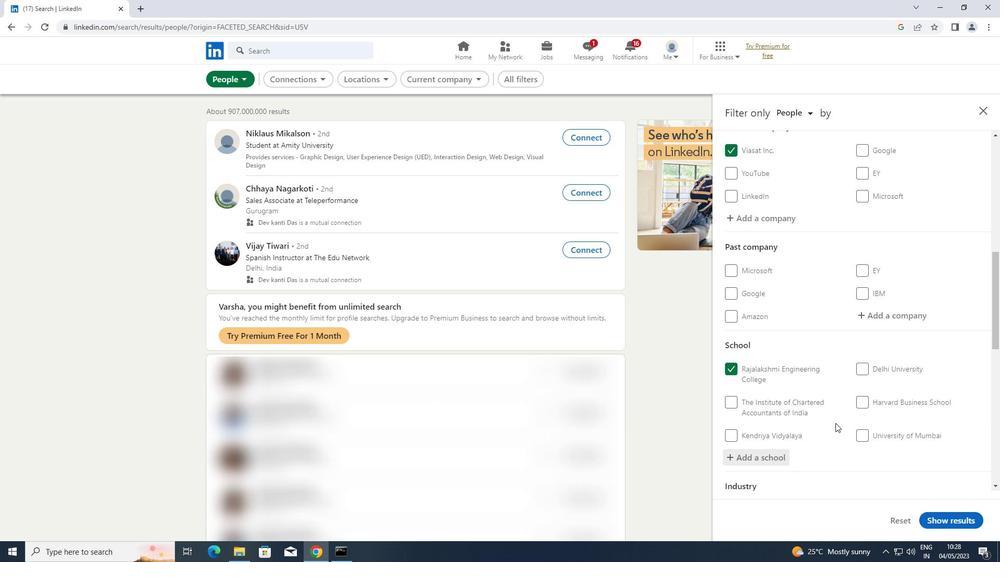 
Action: Mouse moved to (890, 419)
Screenshot: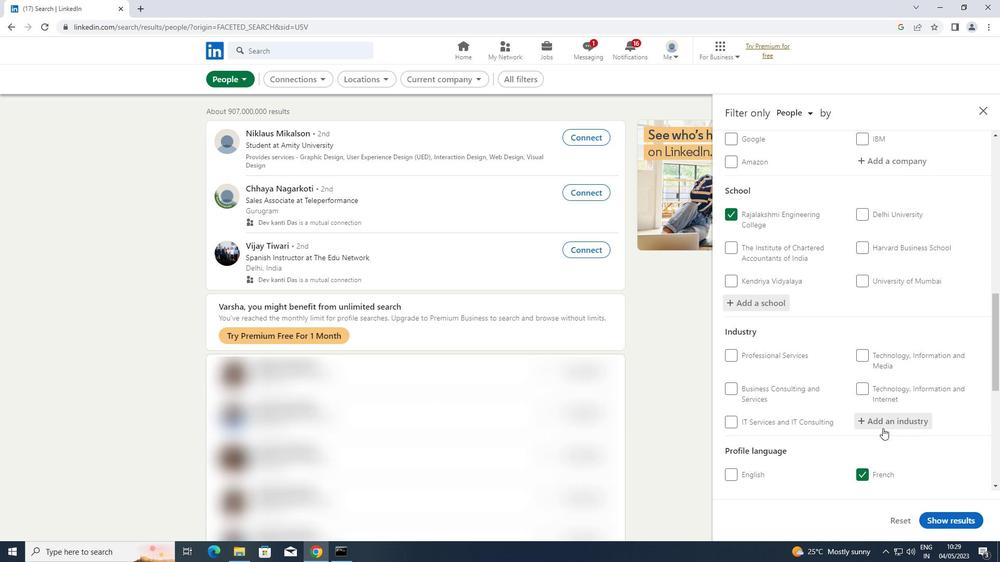 
Action: Mouse pressed left at (890, 419)
Screenshot: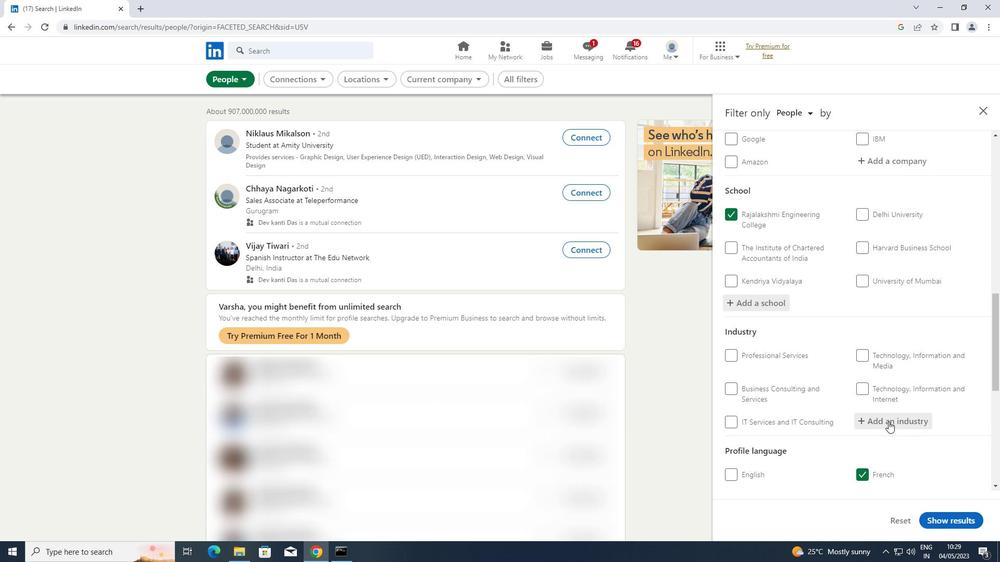 
Action: Key pressed <Key.shift>INVESTM
Screenshot: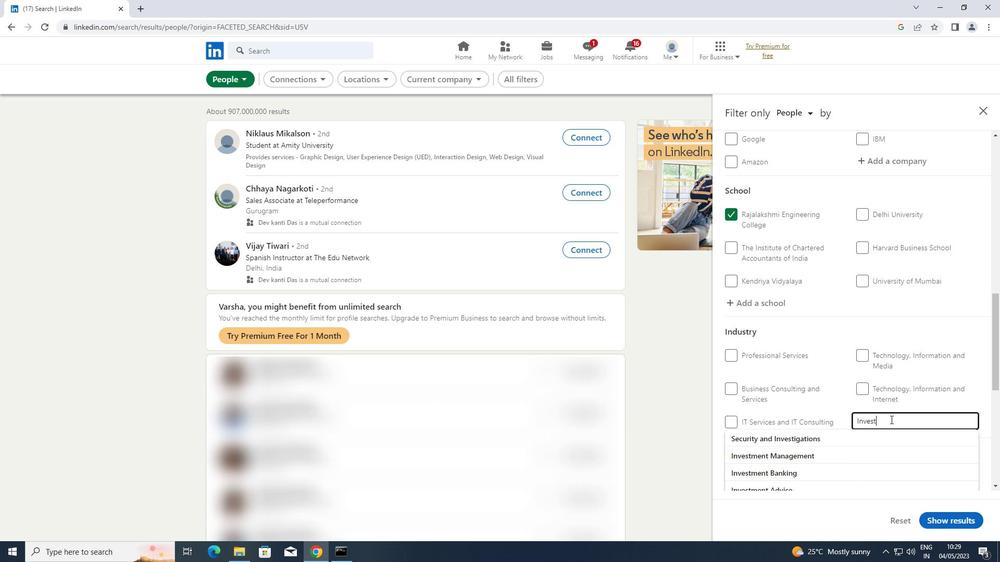 
Action: Mouse moved to (798, 450)
Screenshot: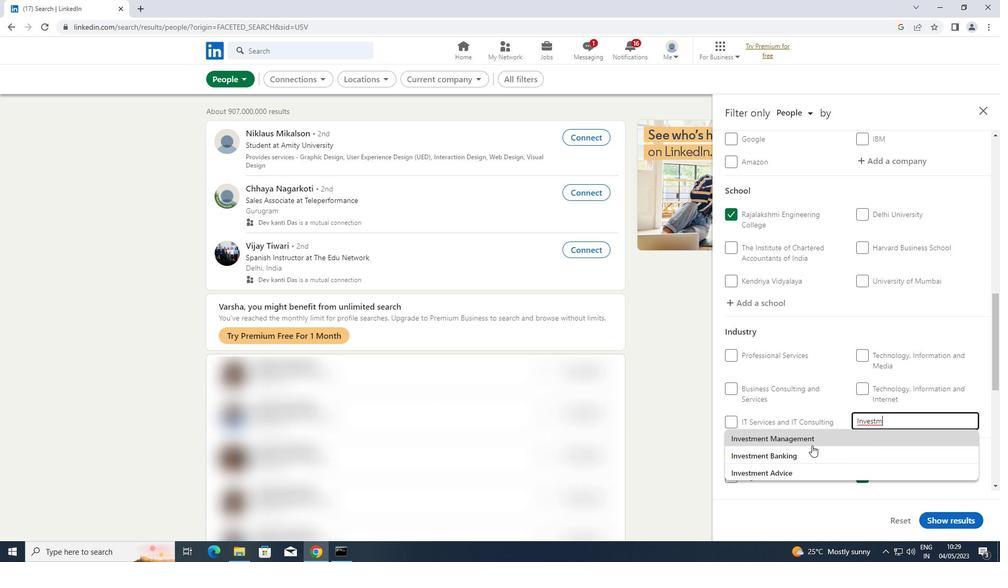 
Action: Mouse pressed left at (798, 450)
Screenshot: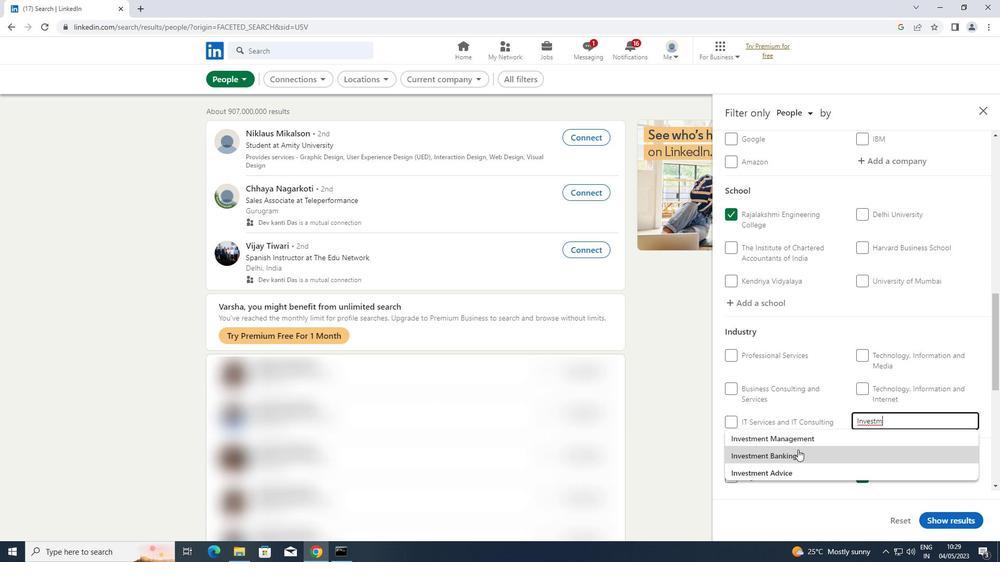 
Action: Mouse scrolled (798, 449) with delta (0, 0)
Screenshot: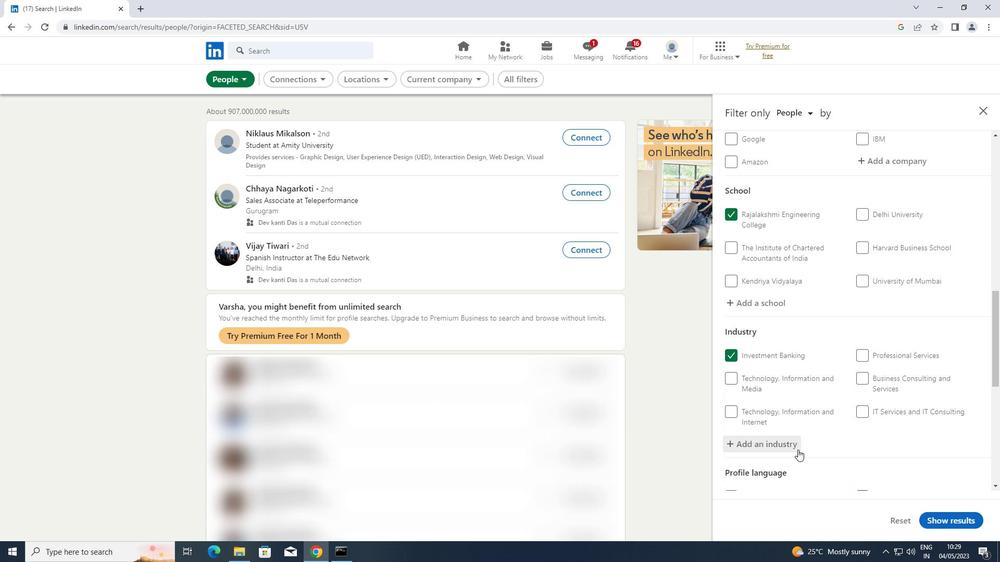 
Action: Mouse scrolled (798, 449) with delta (0, 0)
Screenshot: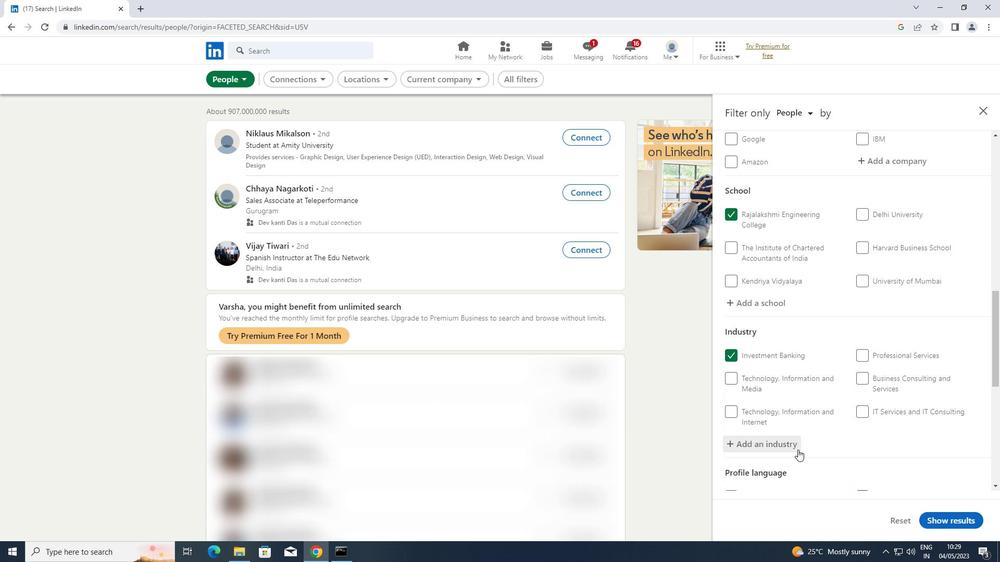
Action: Mouse scrolled (798, 449) with delta (0, 0)
Screenshot: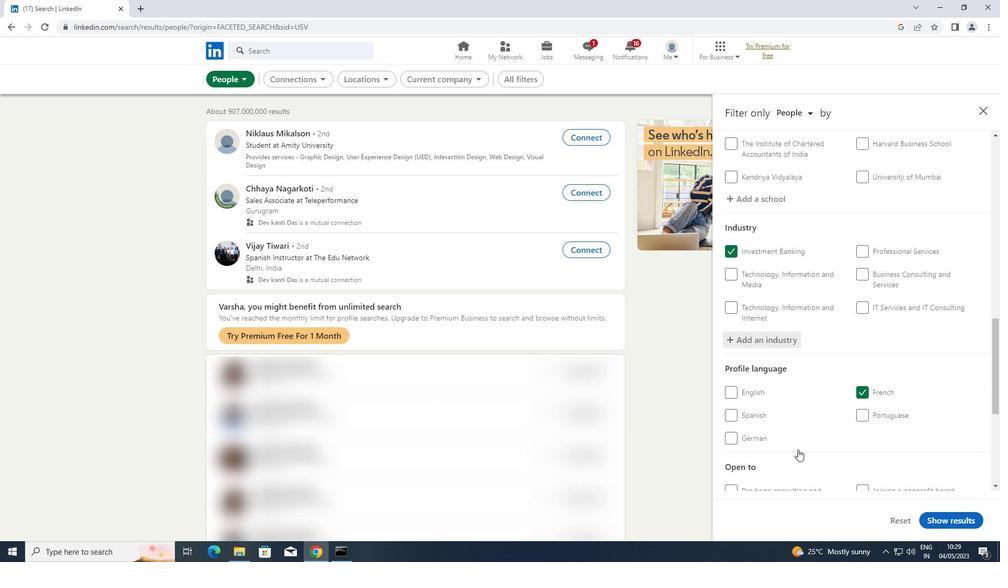 
Action: Mouse scrolled (798, 449) with delta (0, 0)
Screenshot: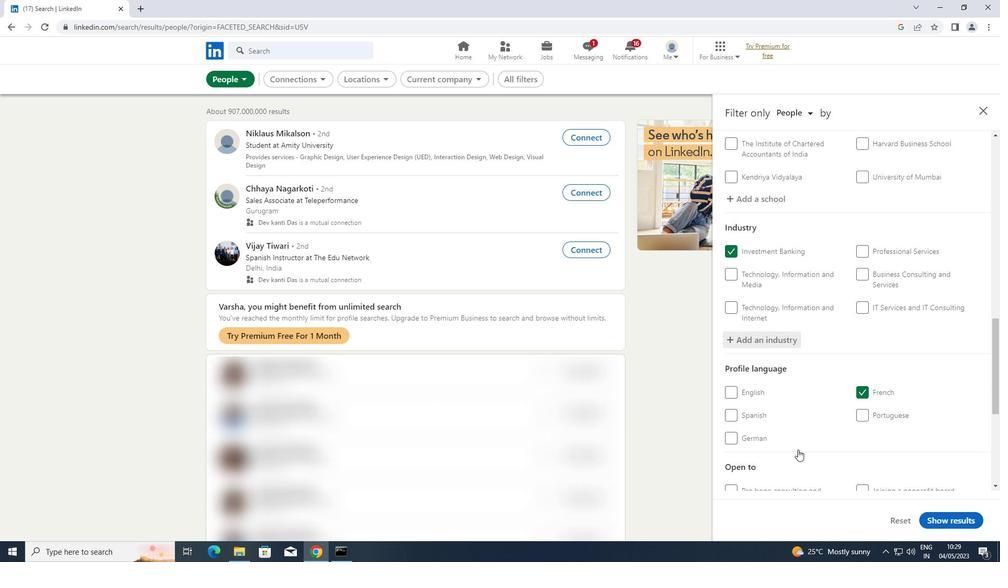 
Action: Mouse moved to (801, 450)
Screenshot: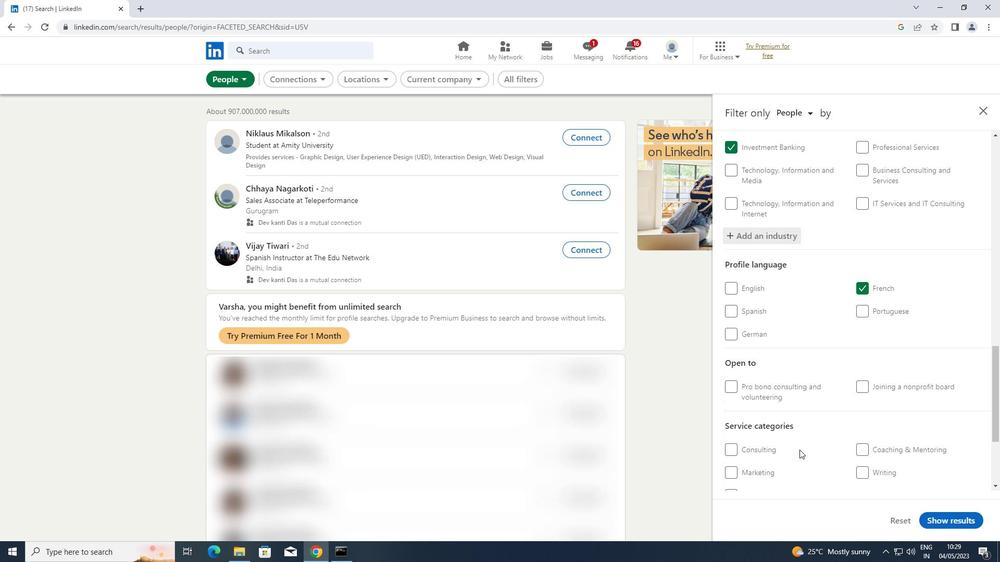 
Action: Mouse scrolled (801, 449) with delta (0, 0)
Screenshot: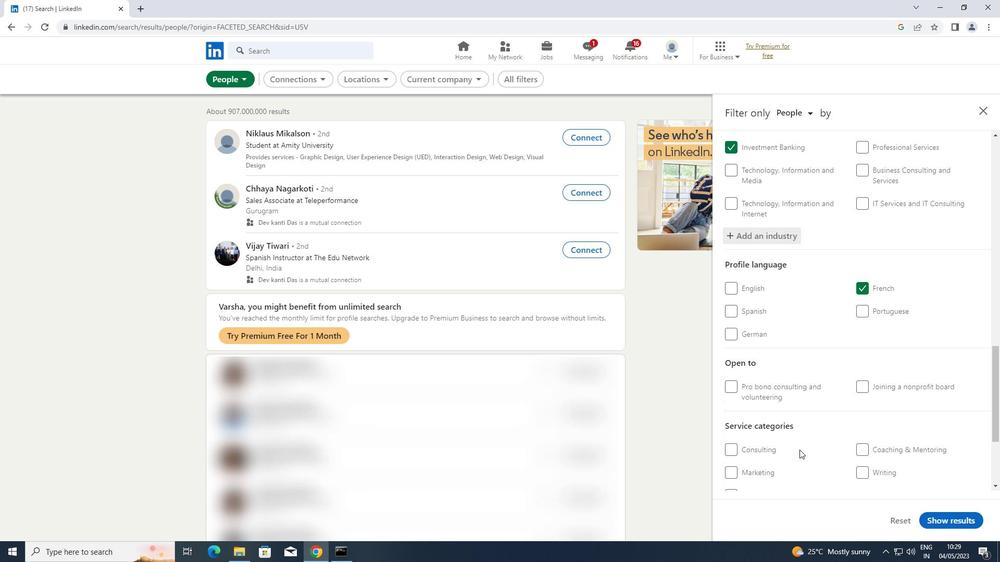 
Action: Mouse scrolled (801, 449) with delta (0, 0)
Screenshot: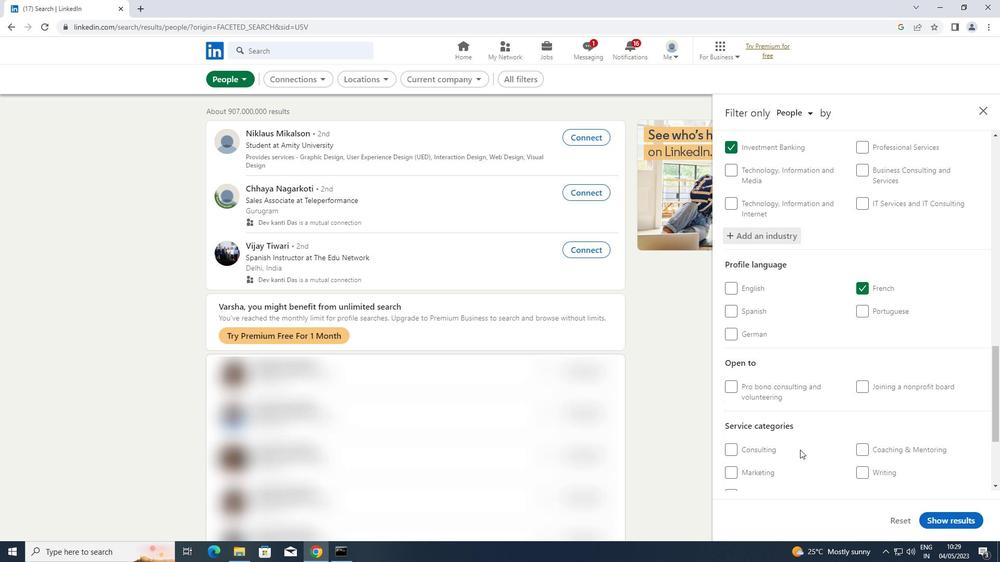 
Action: Mouse moved to (893, 387)
Screenshot: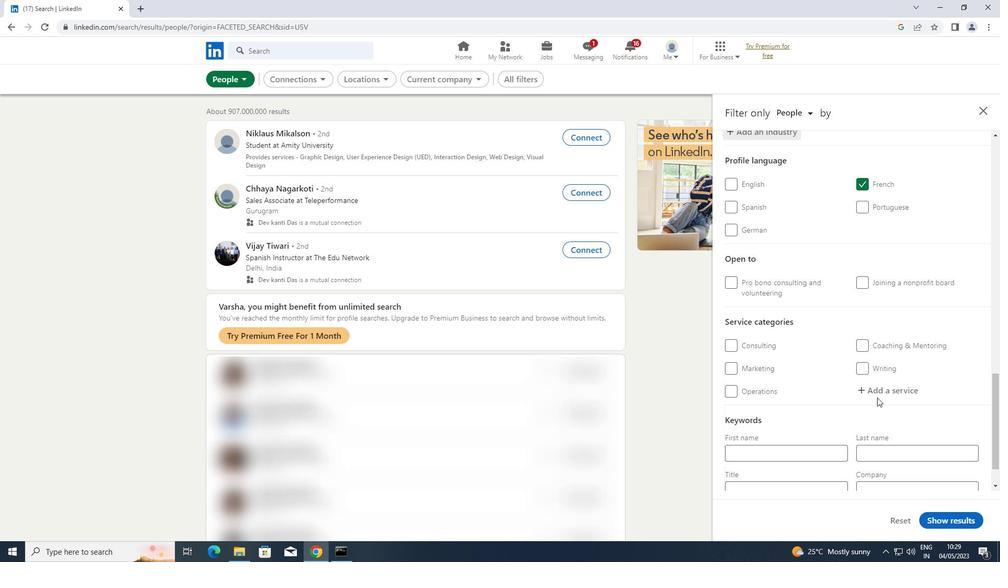
Action: Mouse pressed left at (893, 387)
Screenshot: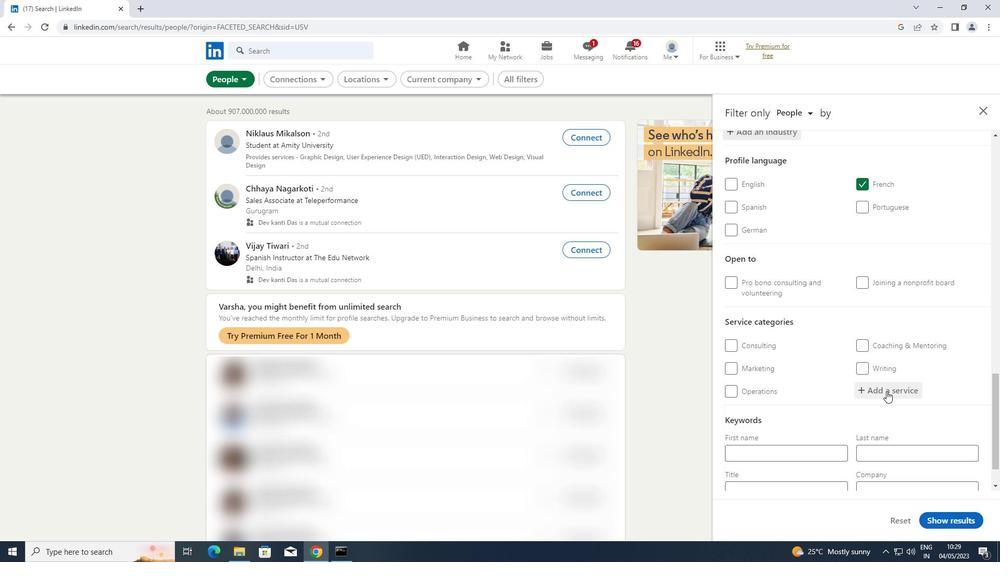 
Action: Key pressed <Key.shift>REAL
Screenshot: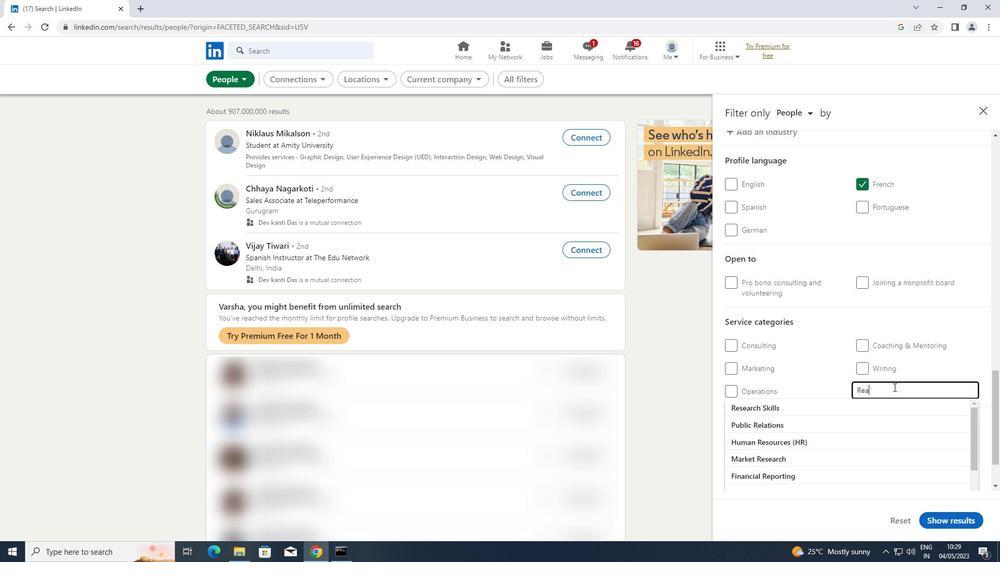 
Action: Mouse moved to (801, 405)
Screenshot: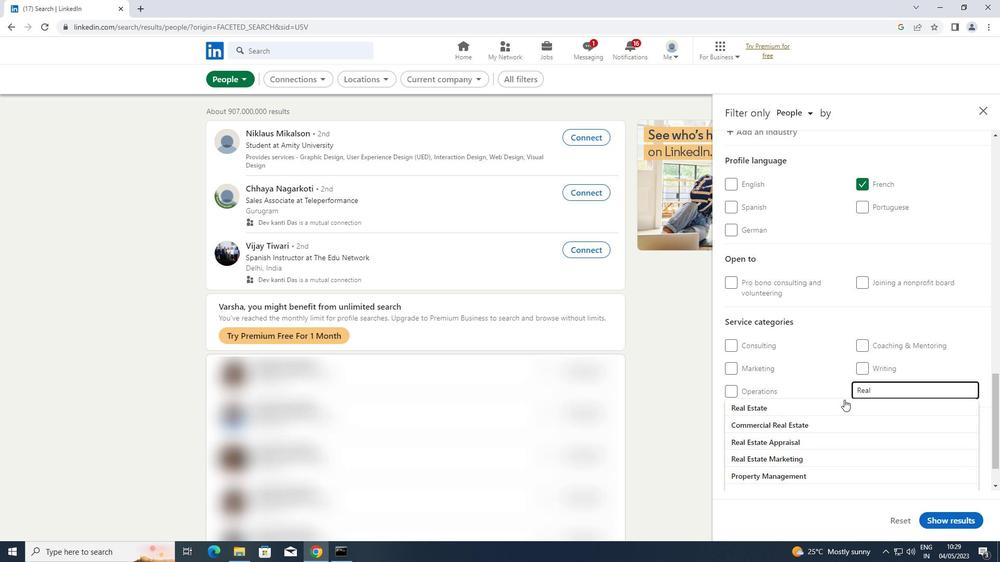
Action: Mouse pressed left at (801, 405)
Screenshot: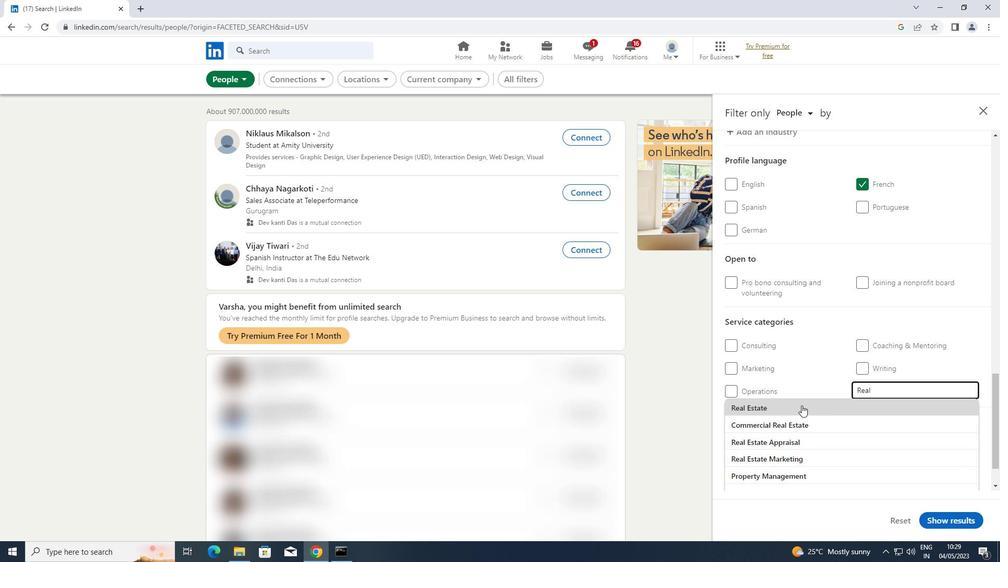 
Action: Mouse scrolled (801, 405) with delta (0, 0)
Screenshot: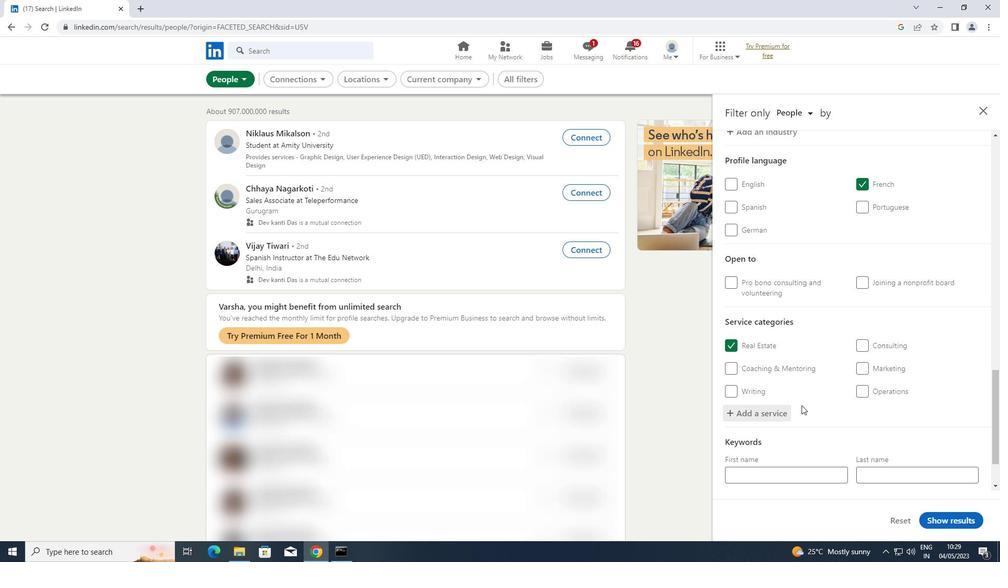 
Action: Mouse scrolled (801, 405) with delta (0, 0)
Screenshot: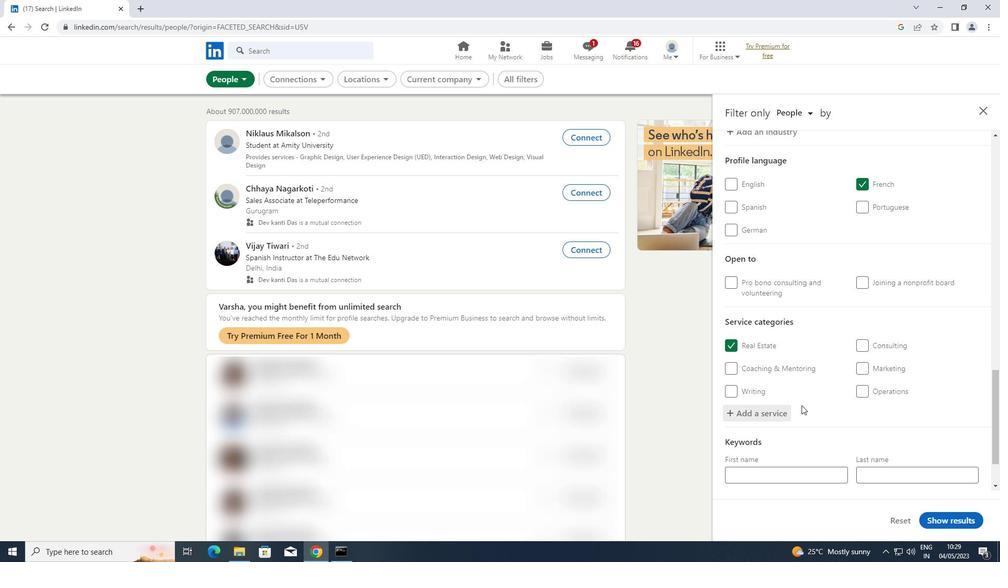 
Action: Mouse scrolled (801, 405) with delta (0, 0)
Screenshot: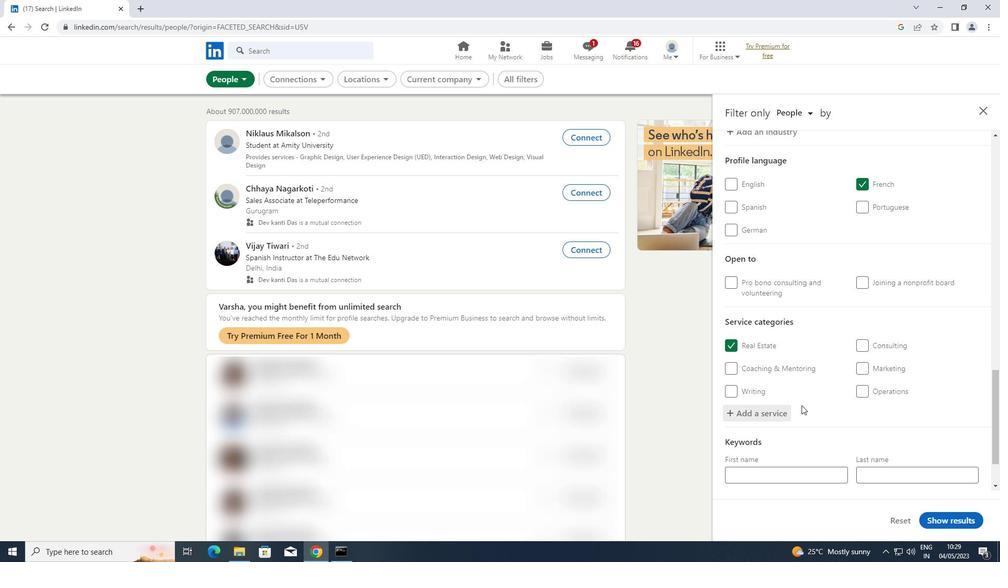
Action: Mouse scrolled (801, 405) with delta (0, 0)
Screenshot: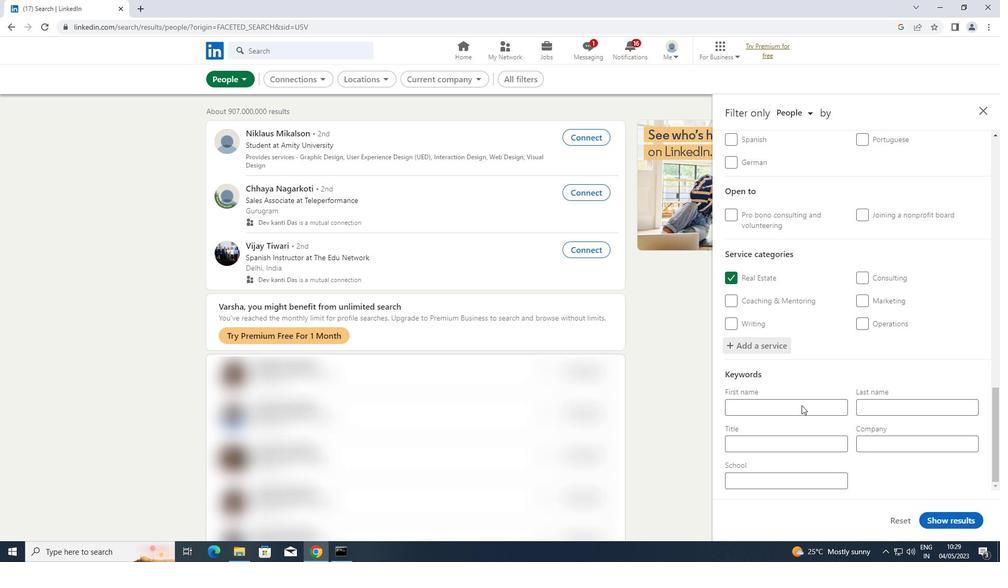 
Action: Mouse scrolled (801, 405) with delta (0, 0)
Screenshot: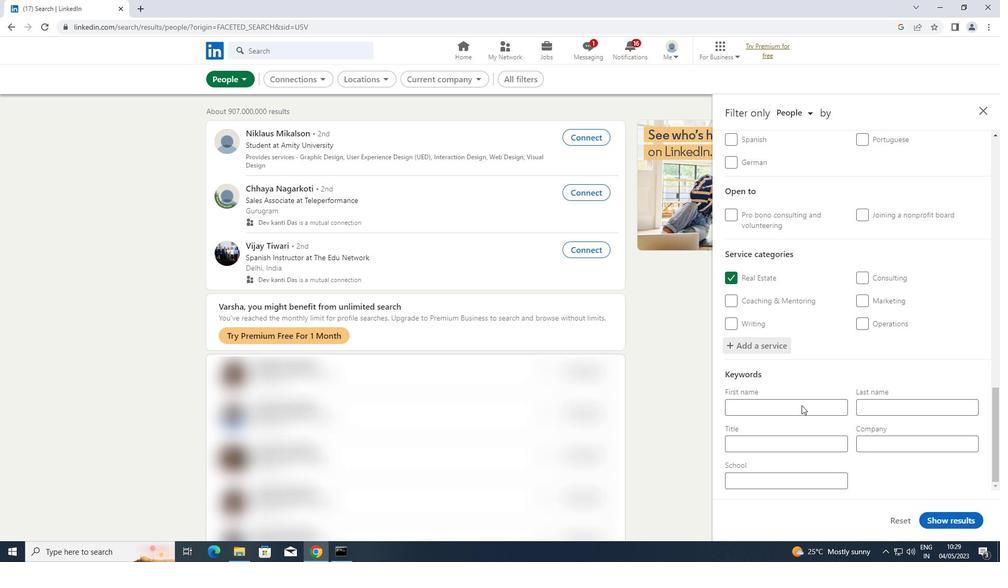 
Action: Mouse scrolled (801, 405) with delta (0, 0)
Screenshot: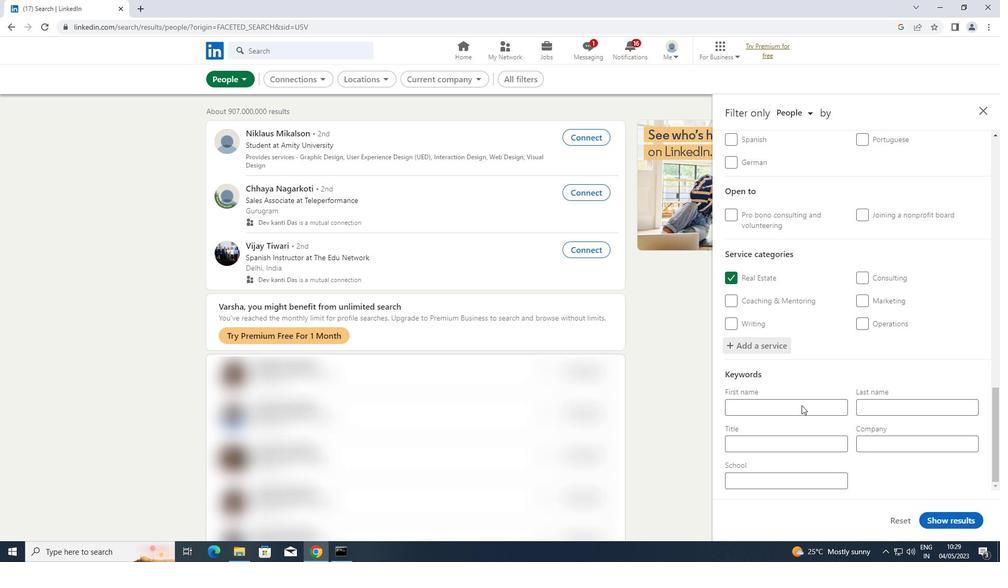 
Action: Mouse scrolled (801, 405) with delta (0, 0)
Screenshot: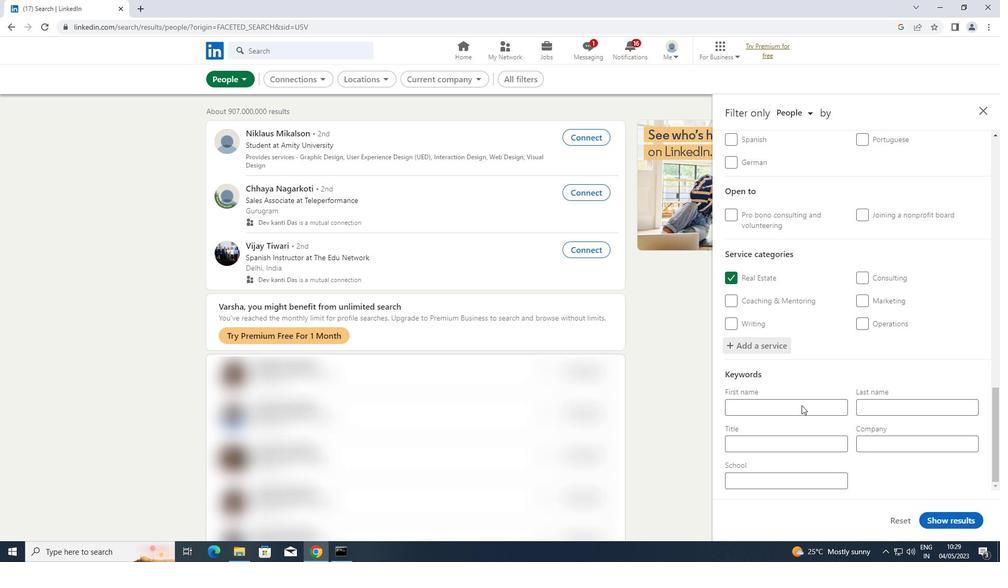 
Action: Mouse scrolled (801, 405) with delta (0, 0)
Screenshot: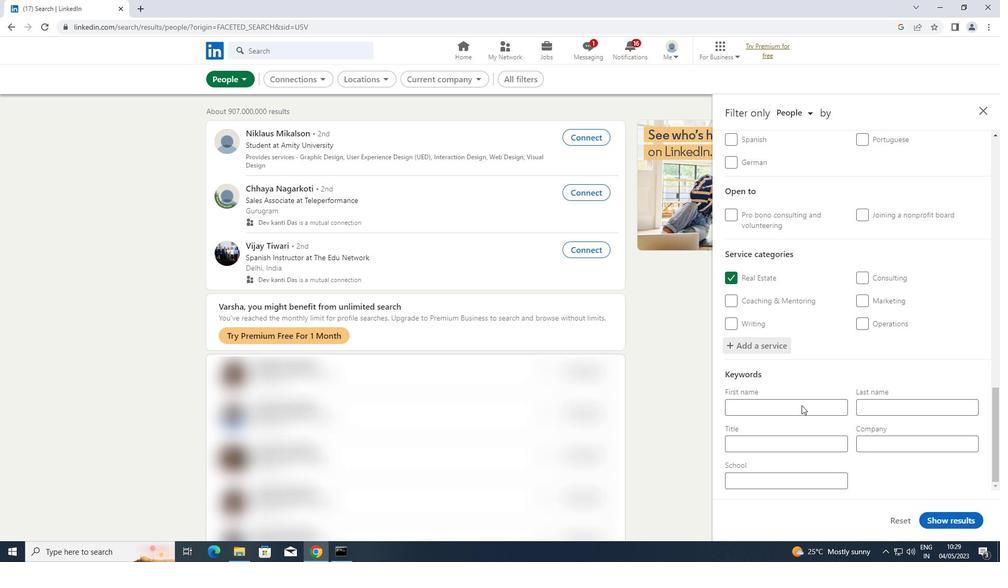 
Action: Mouse moved to (771, 434)
Screenshot: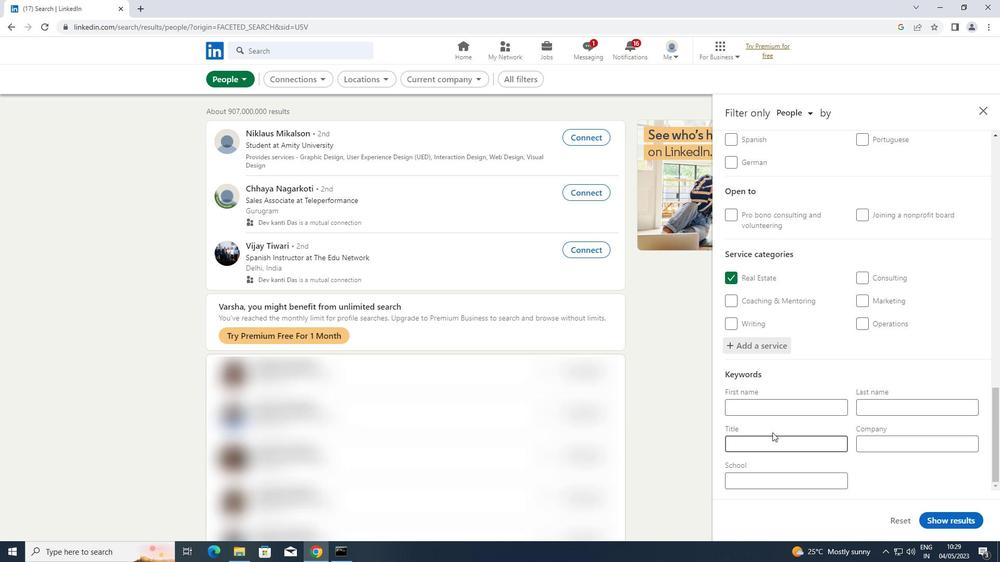 
Action: Mouse pressed left at (771, 434)
Screenshot: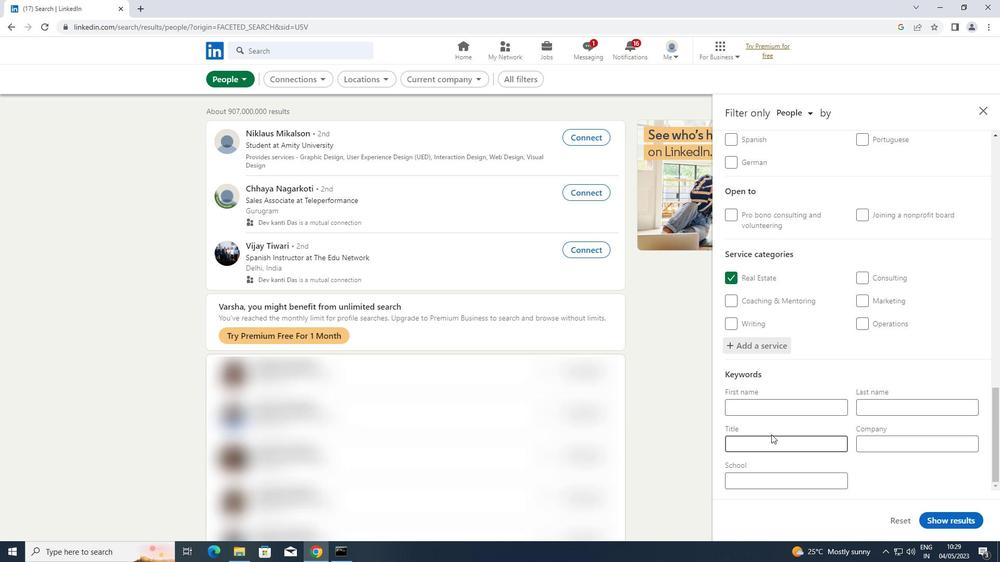 
Action: Mouse moved to (769, 442)
Screenshot: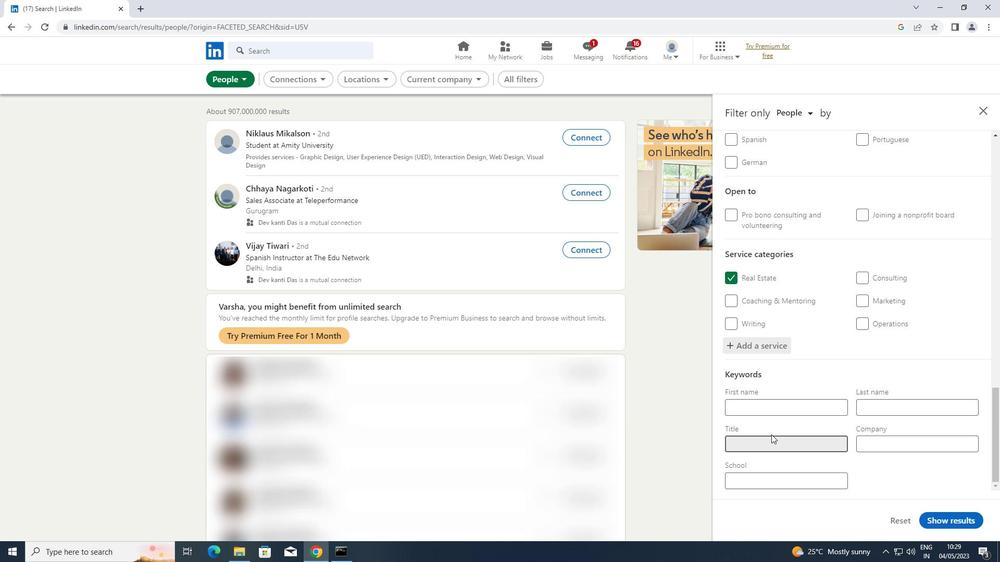 
Action: Key pressed <Key.shift>ASSISTANT<Key.space><Key.shift>ENGINEER
Screenshot: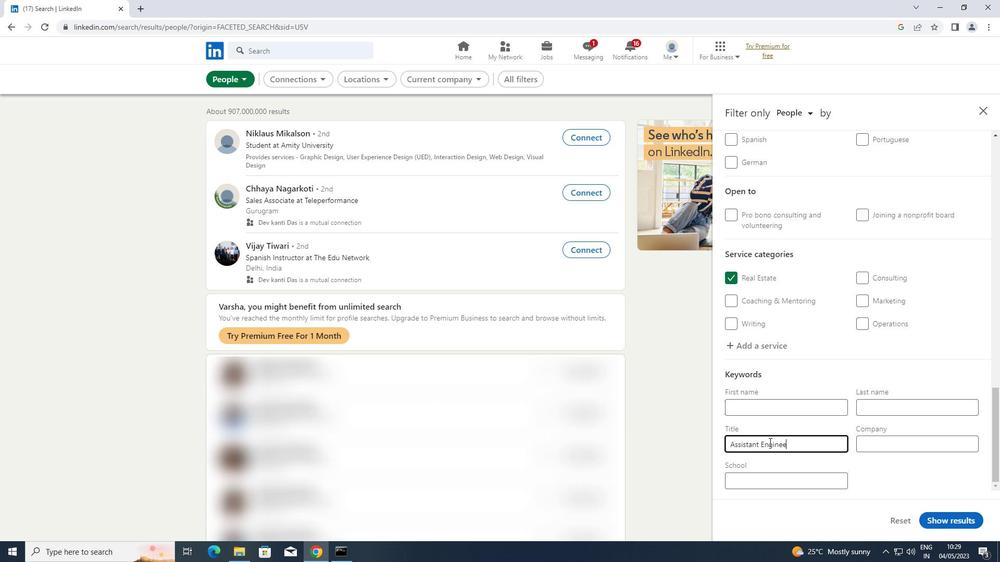 
Action: Mouse moved to (956, 518)
Screenshot: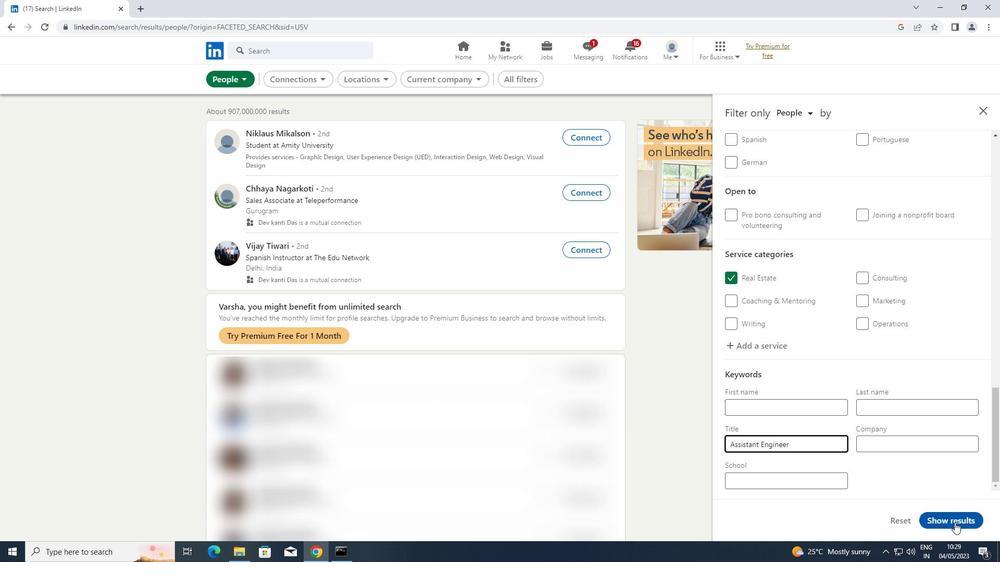 
Action: Mouse pressed left at (956, 518)
Screenshot: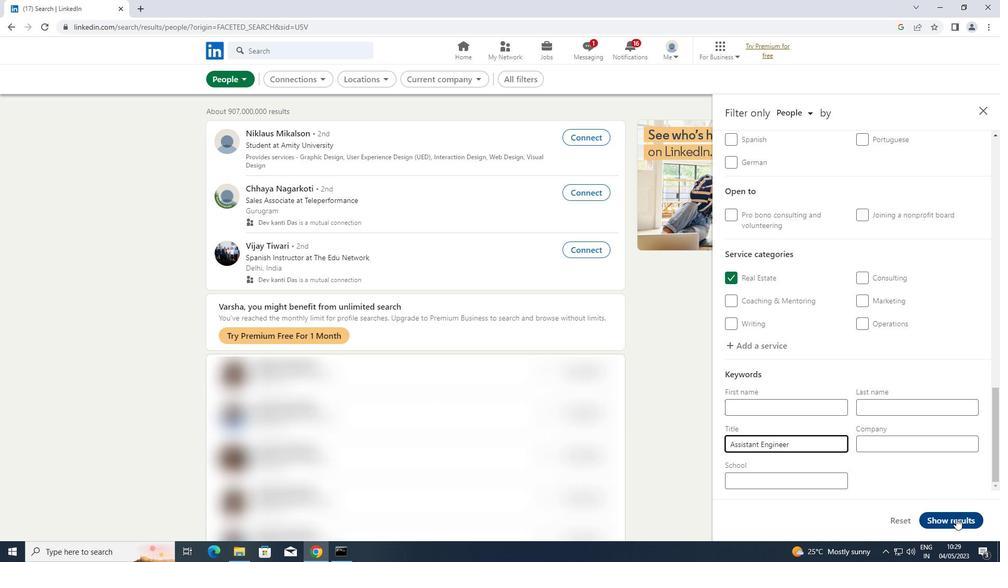 
